 Task: Font style For heading Use Amiri Quran with brown colour. font size for heading '28 Pt. 'Change the font style of data to Amiri Quranand font size to  18 Pt. Change the alignment of both headline & data to  Align bottom. In the sheet  Blaze Sales log book
Action: Mouse moved to (6, 19)
Screenshot: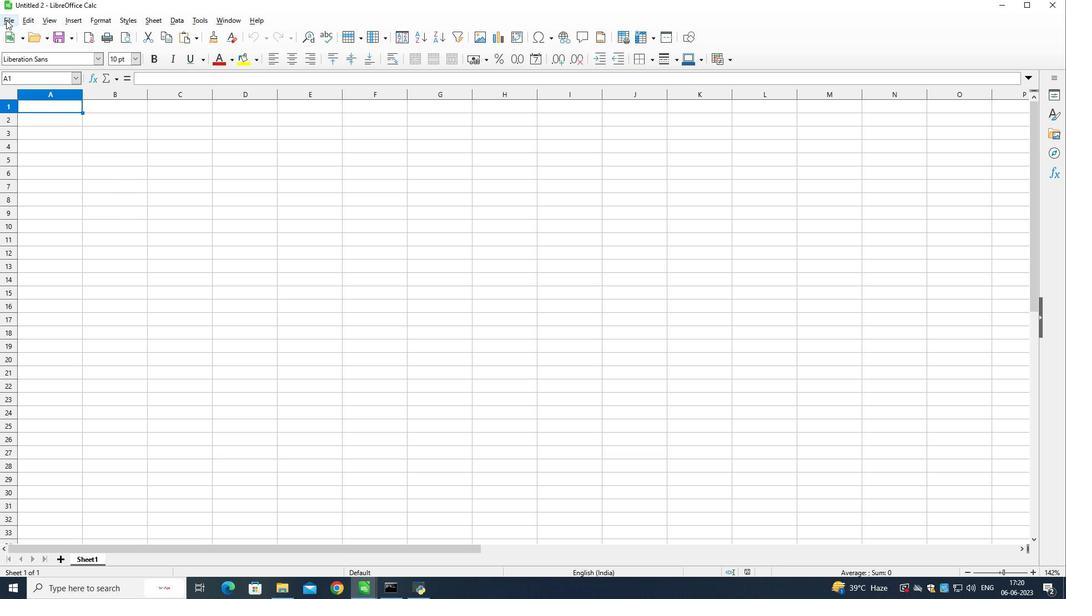
Action: Mouse pressed left at (6, 19)
Screenshot: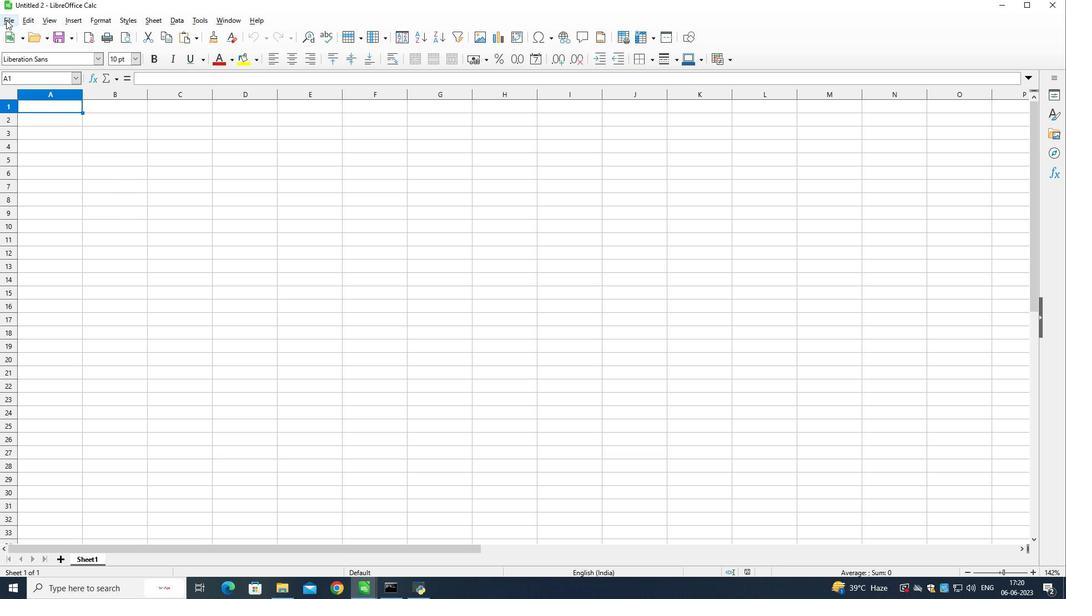 
Action: Mouse moved to (16, 44)
Screenshot: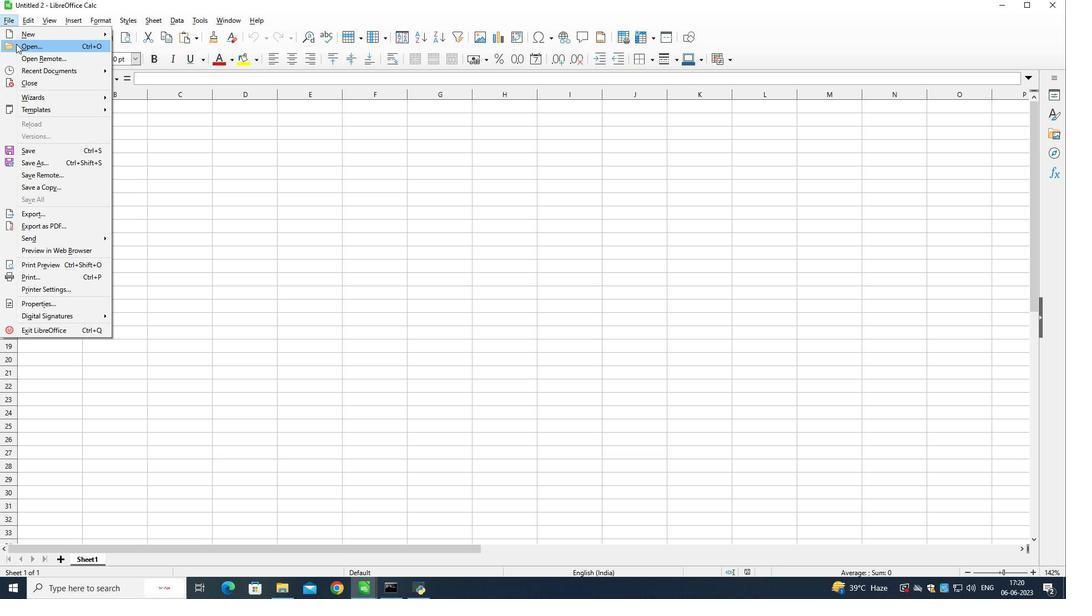 
Action: Mouse pressed left at (16, 44)
Screenshot: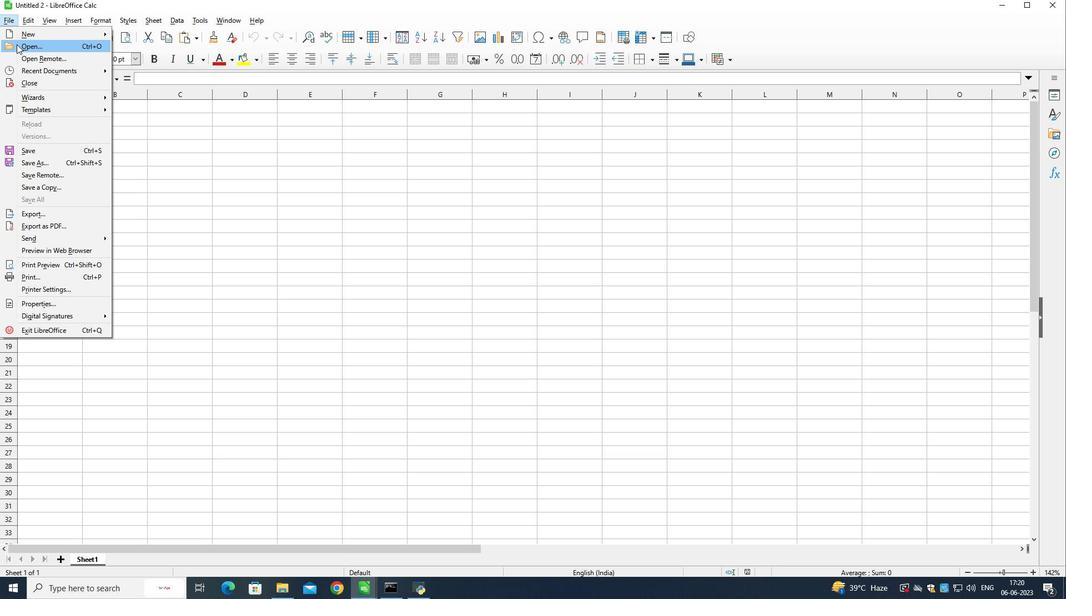 
Action: Mouse moved to (33, 97)
Screenshot: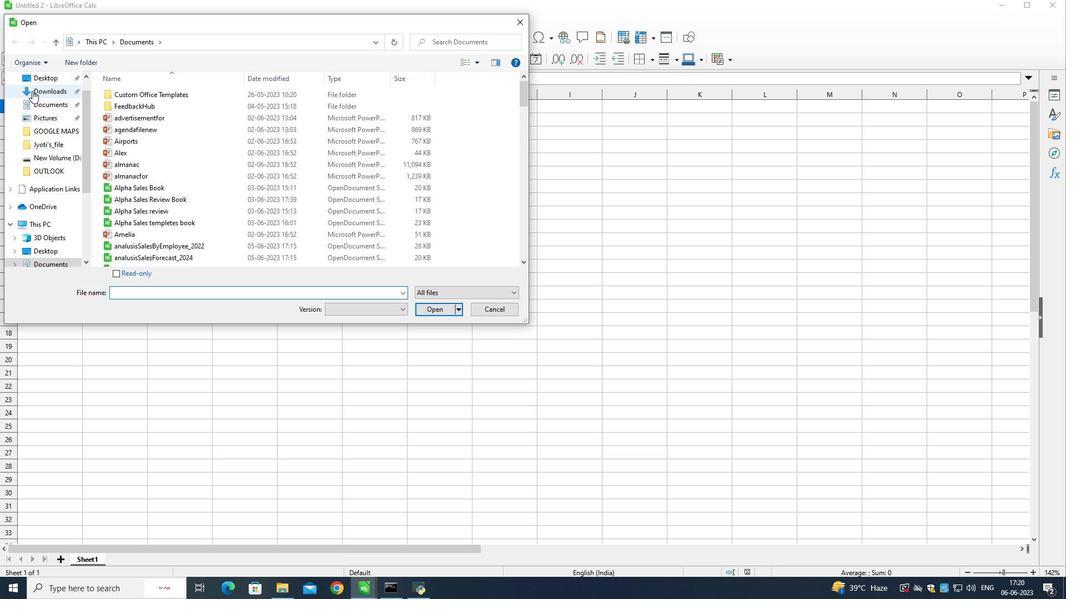 
Action: Mouse scrolled (33, 98) with delta (0, 0)
Screenshot: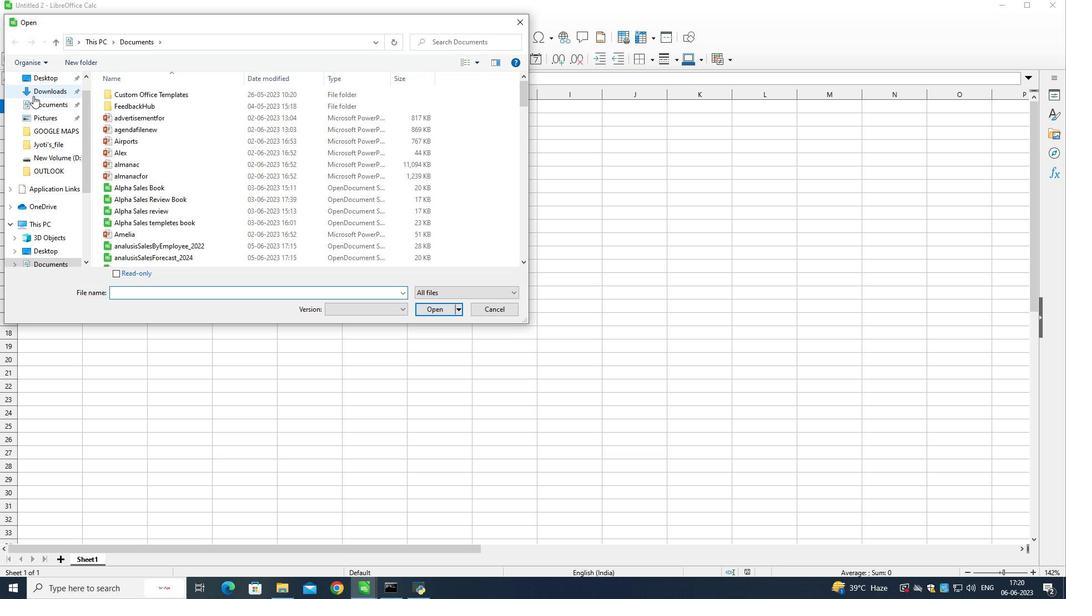 
Action: Mouse scrolled (33, 98) with delta (0, 0)
Screenshot: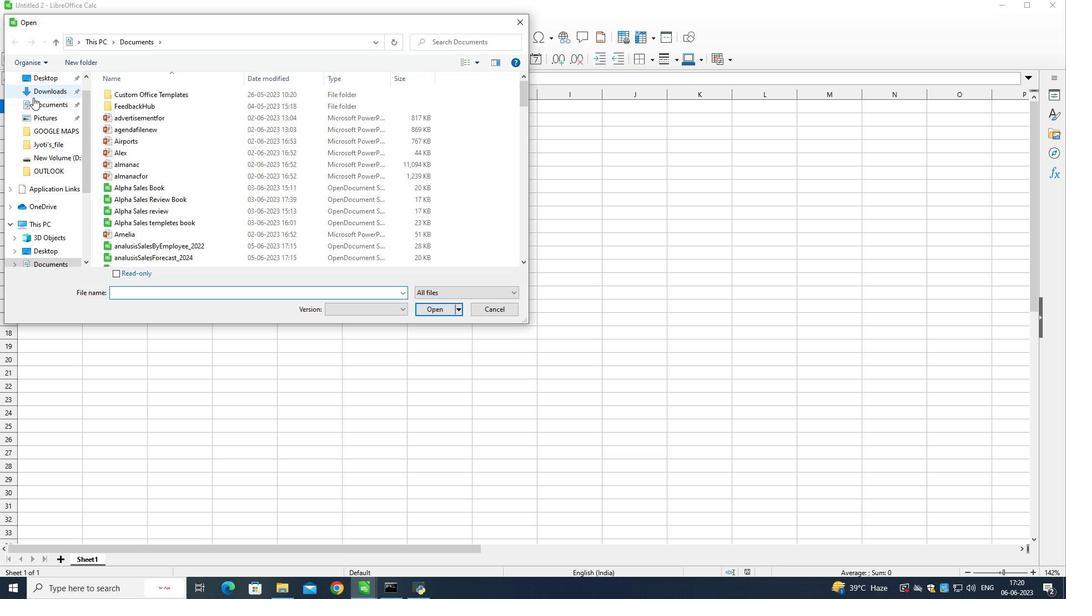 
Action: Mouse scrolled (33, 98) with delta (0, 0)
Screenshot: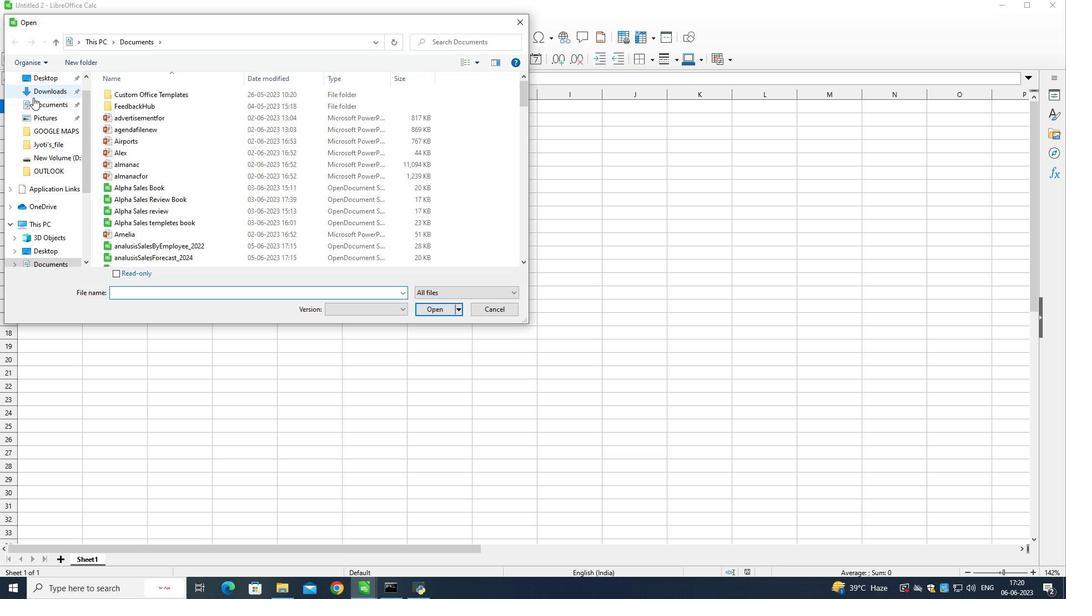 
Action: Mouse scrolled (33, 98) with delta (0, 0)
Screenshot: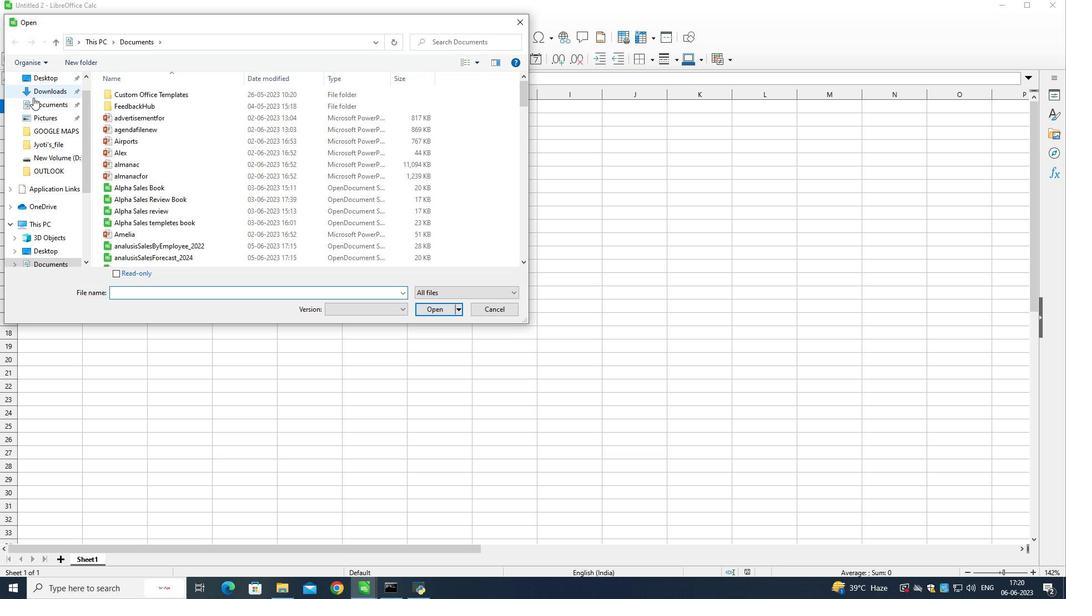 
Action: Mouse scrolled (33, 98) with delta (0, 0)
Screenshot: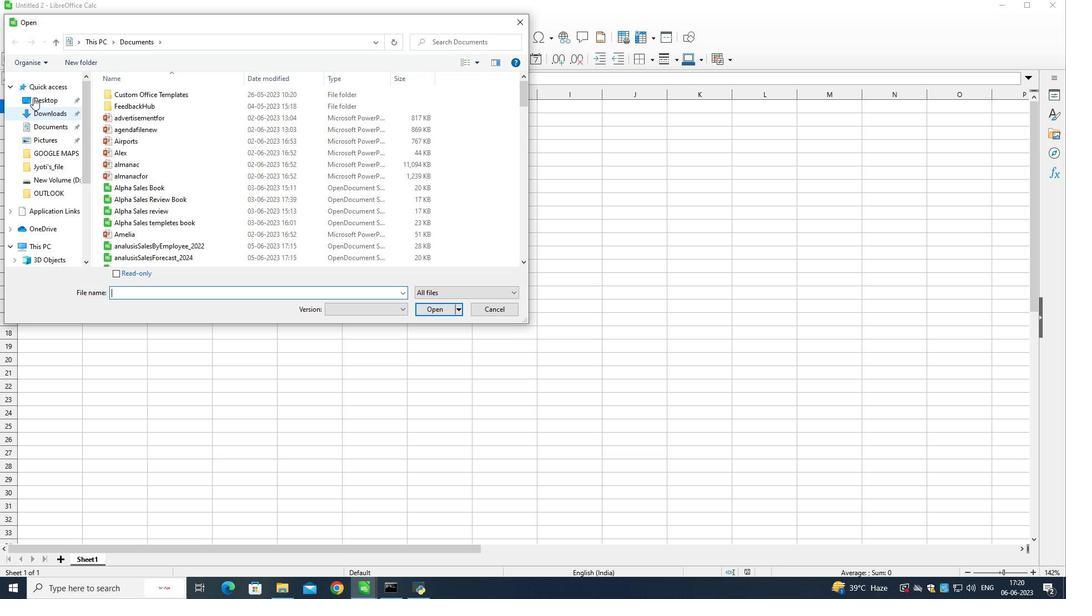 
Action: Mouse scrolled (33, 98) with delta (0, 0)
Screenshot: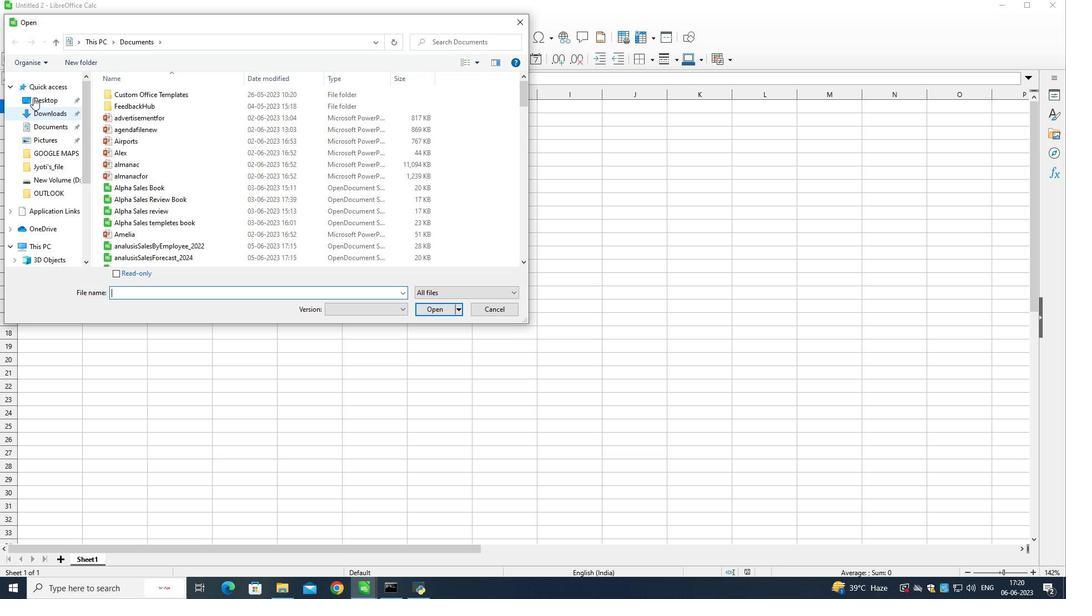 
Action: Mouse moved to (34, 89)
Screenshot: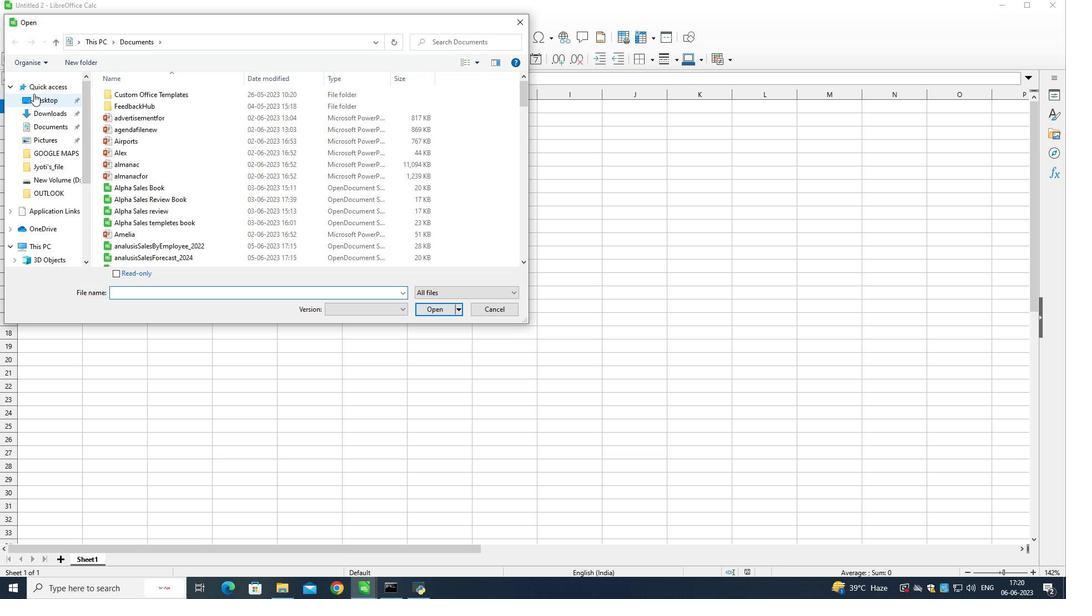 
Action: Mouse pressed left at (34, 89)
Screenshot: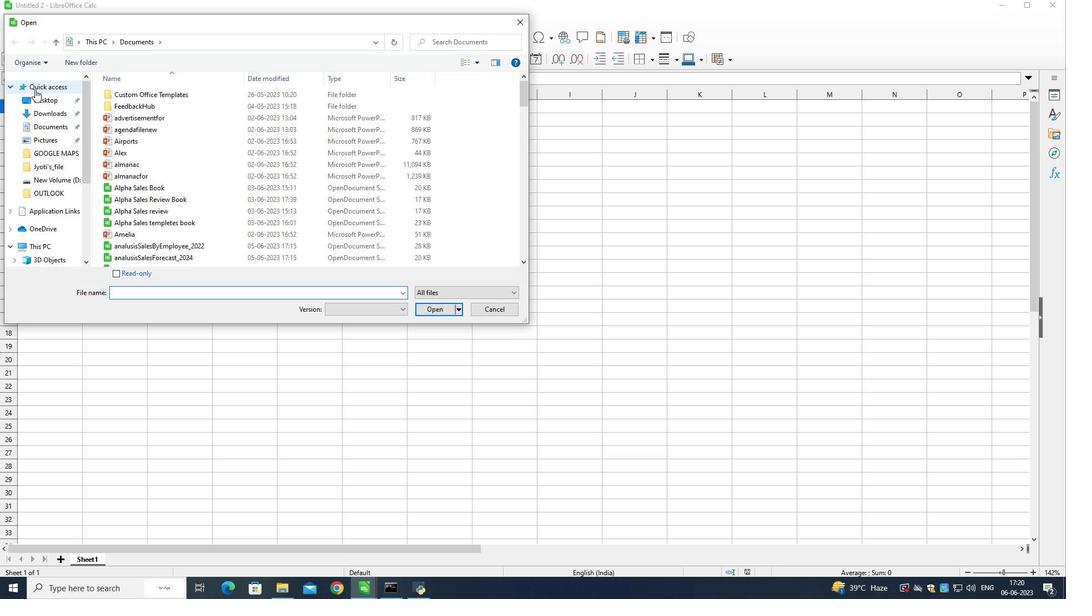 
Action: Mouse moved to (184, 228)
Screenshot: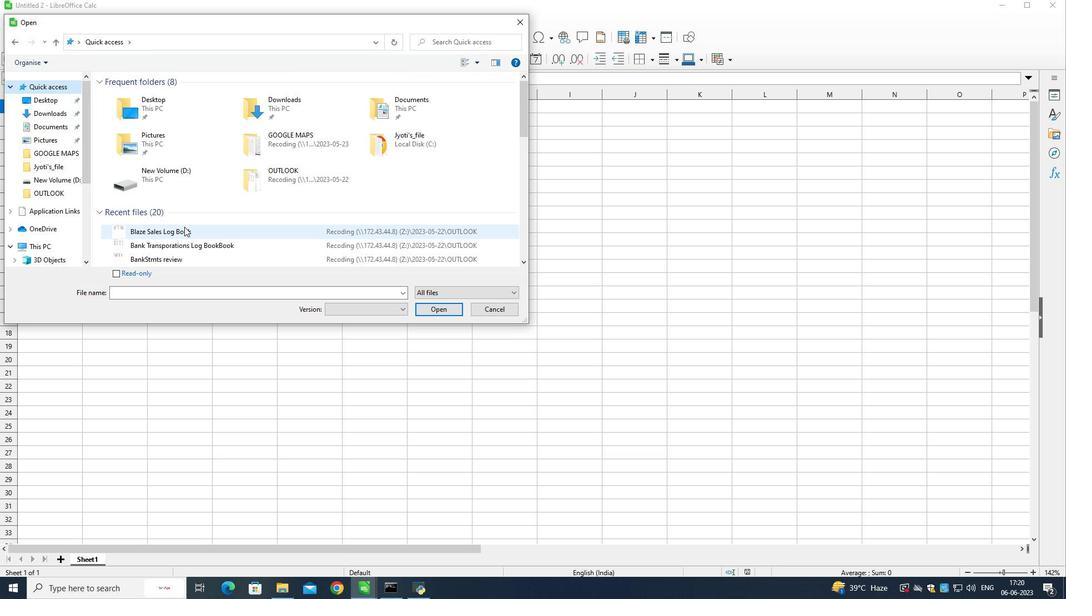 
Action: Mouse pressed left at (184, 228)
Screenshot: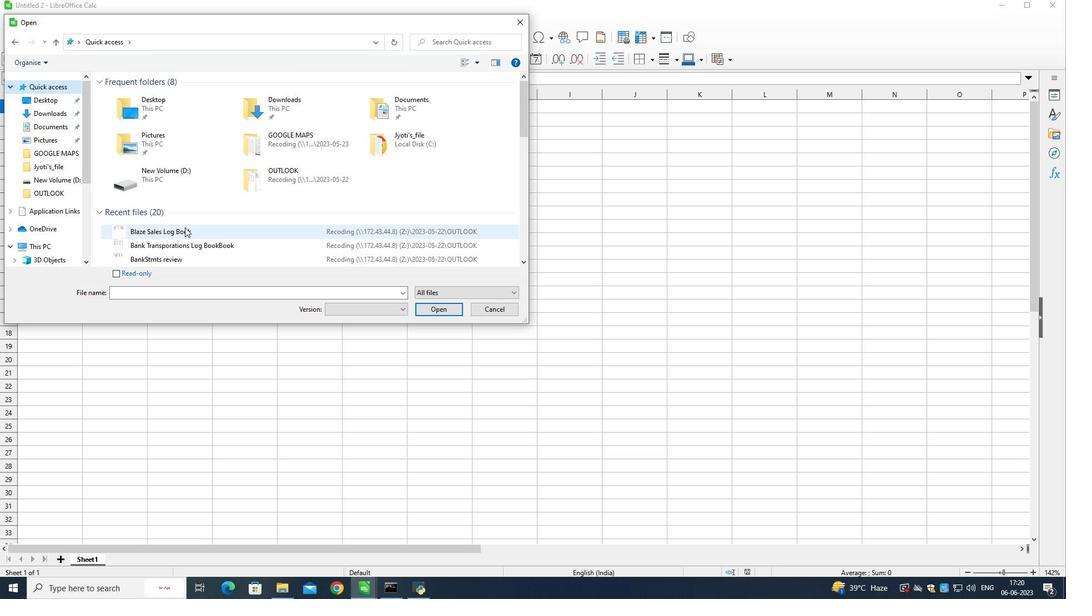 
Action: Mouse moved to (423, 308)
Screenshot: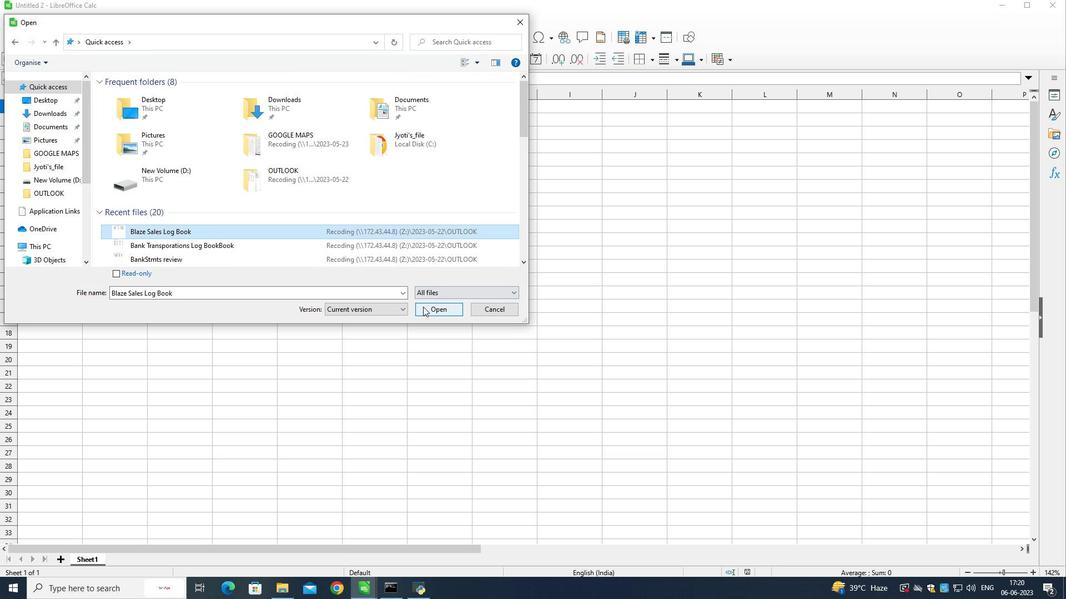 
Action: Mouse pressed left at (423, 308)
Screenshot: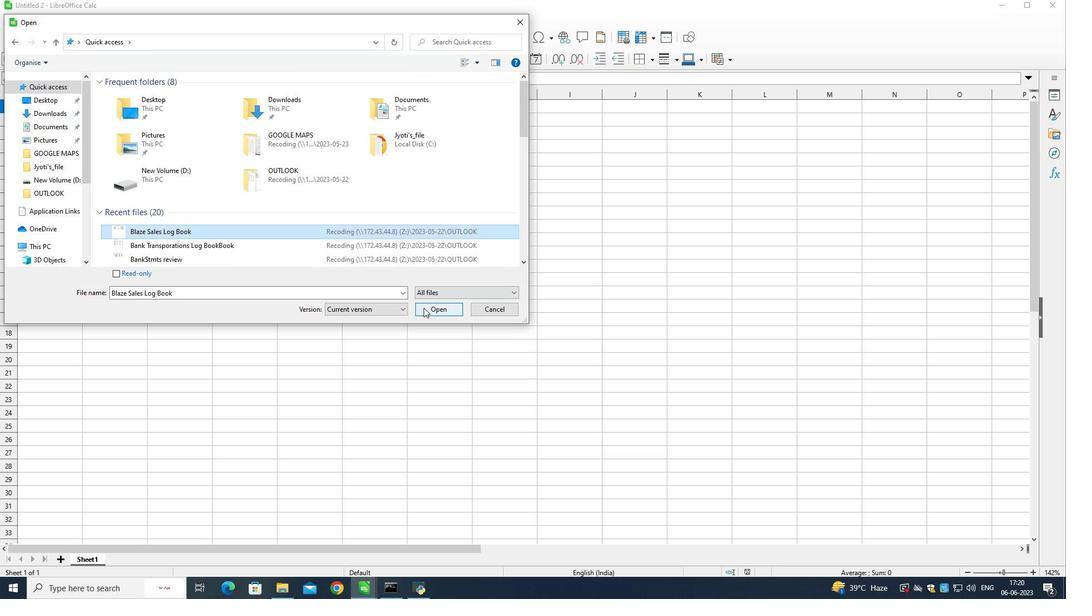 
Action: Mouse moved to (107, 105)
Screenshot: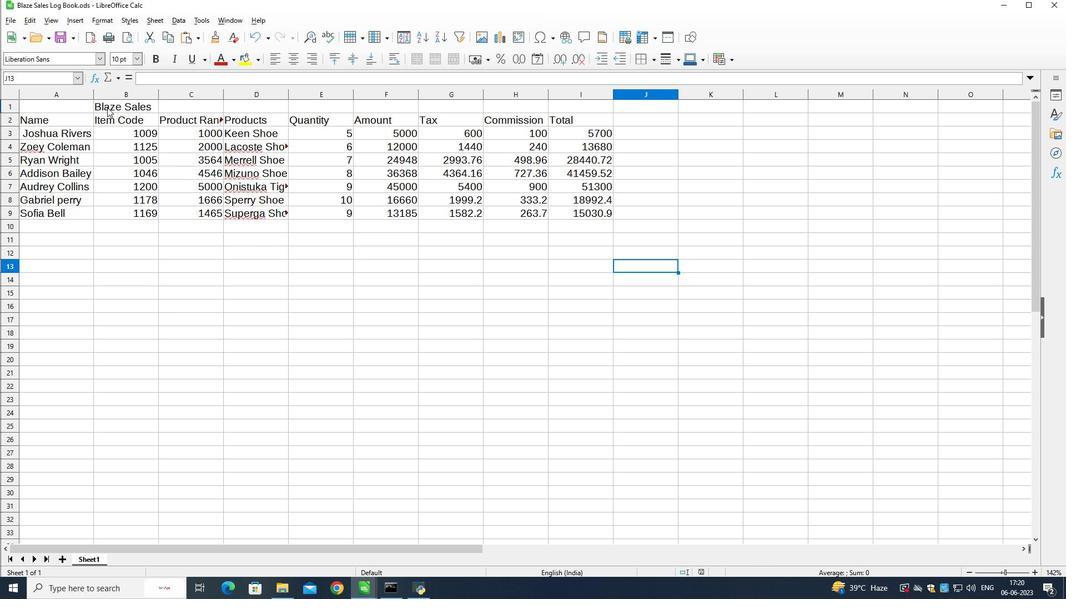 
Action: Mouse pressed left at (107, 105)
Screenshot: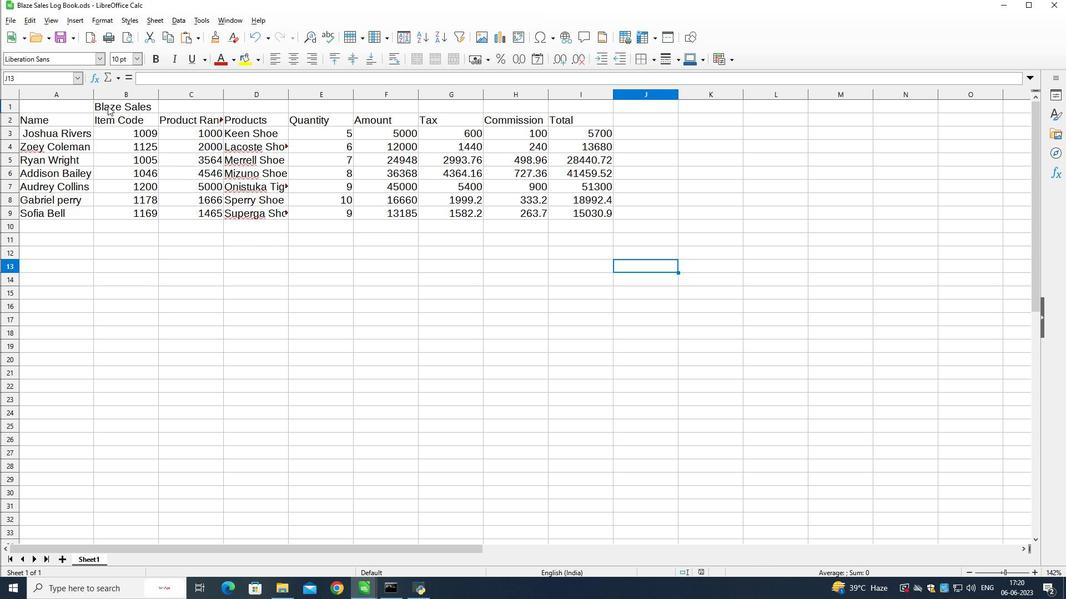 
Action: Mouse pressed left at (107, 105)
Screenshot: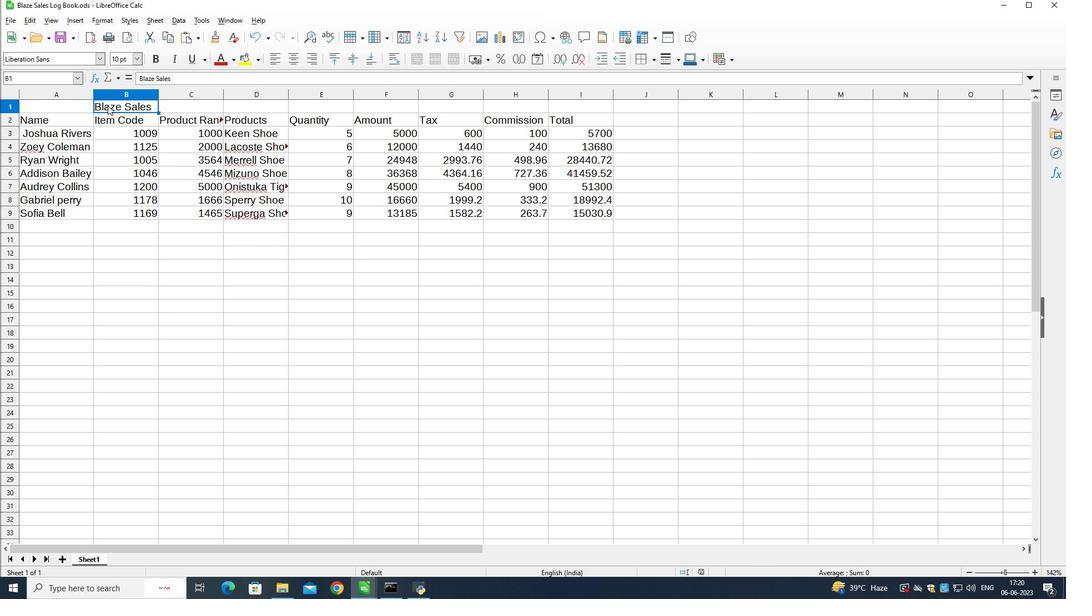 
Action: Mouse pressed left at (107, 105)
Screenshot: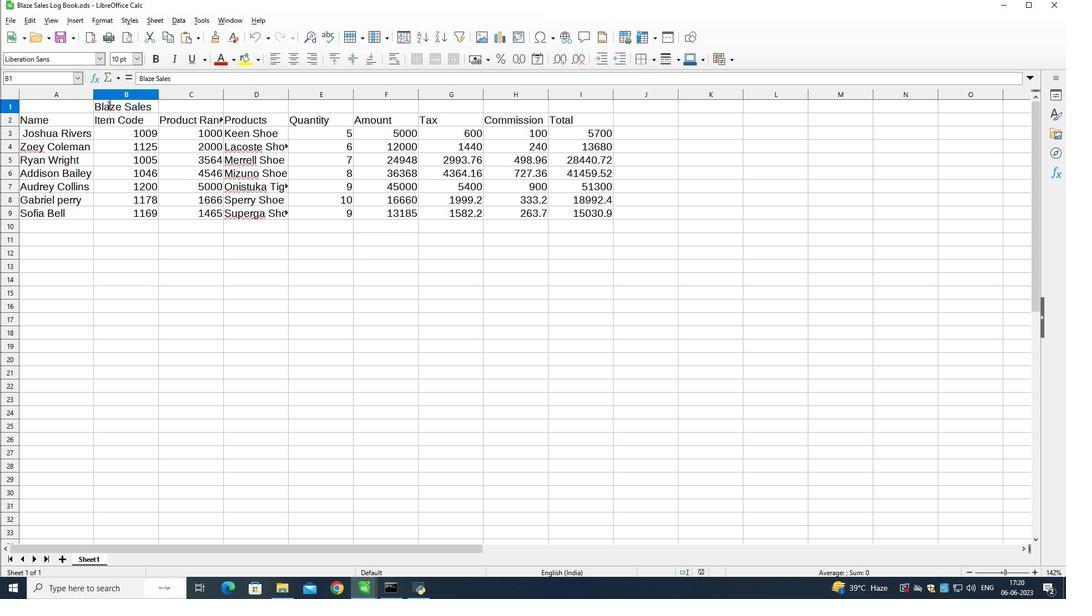 
Action: Mouse moved to (56, 58)
Screenshot: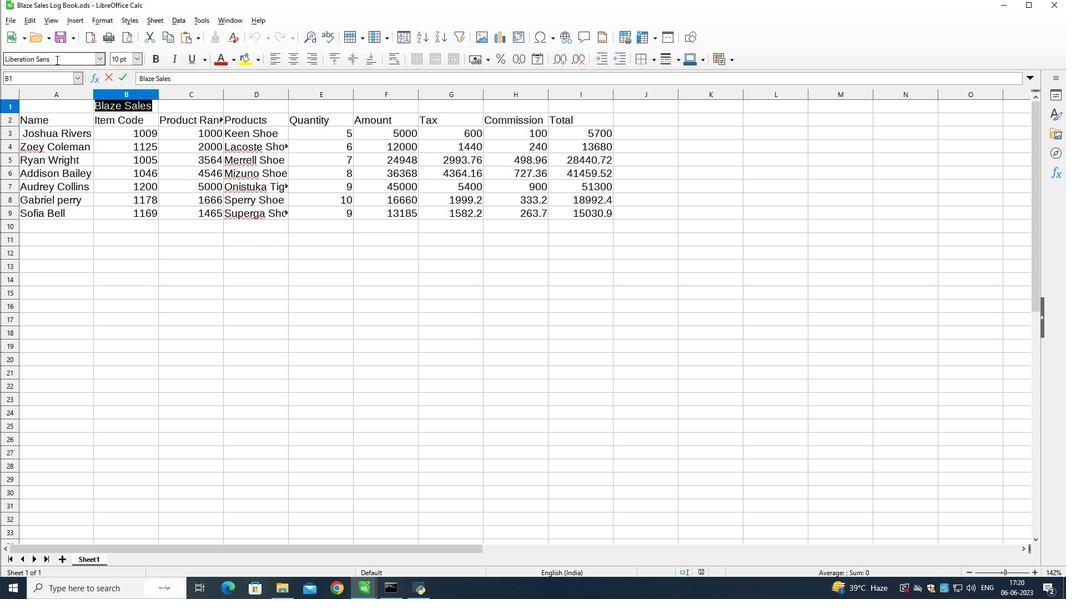 
Action: Mouse pressed left at (56, 58)
Screenshot: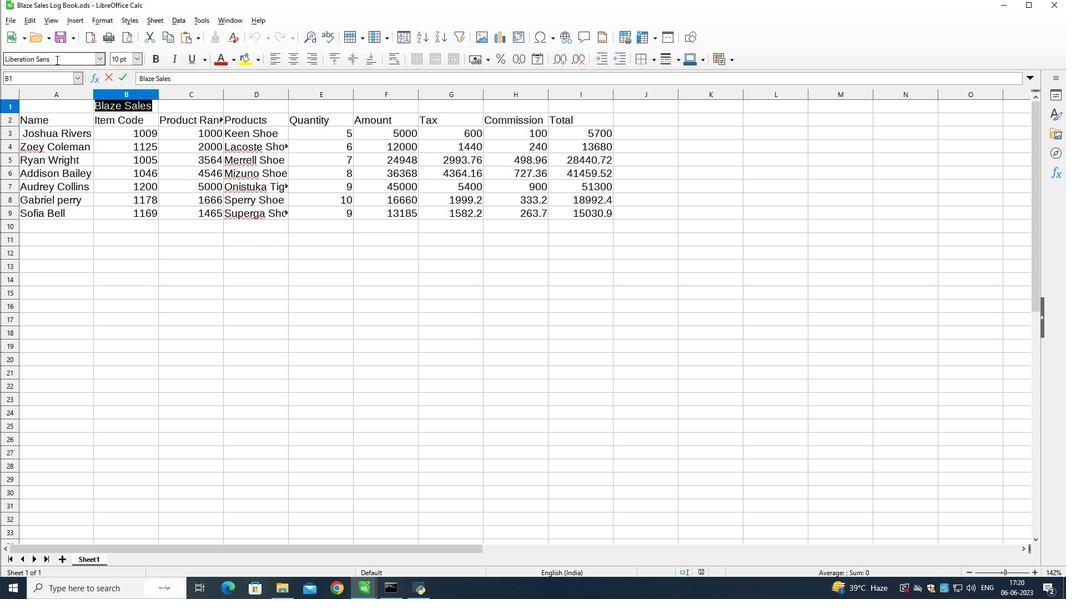 
Action: Mouse pressed left at (56, 58)
Screenshot: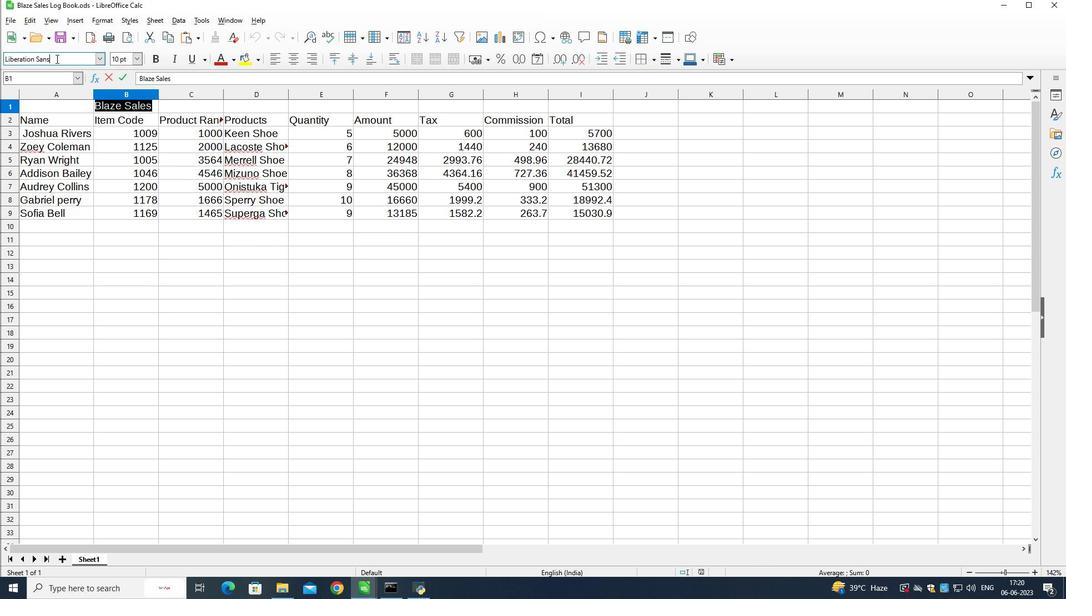 
Action: Mouse moved to (56, 59)
Screenshot: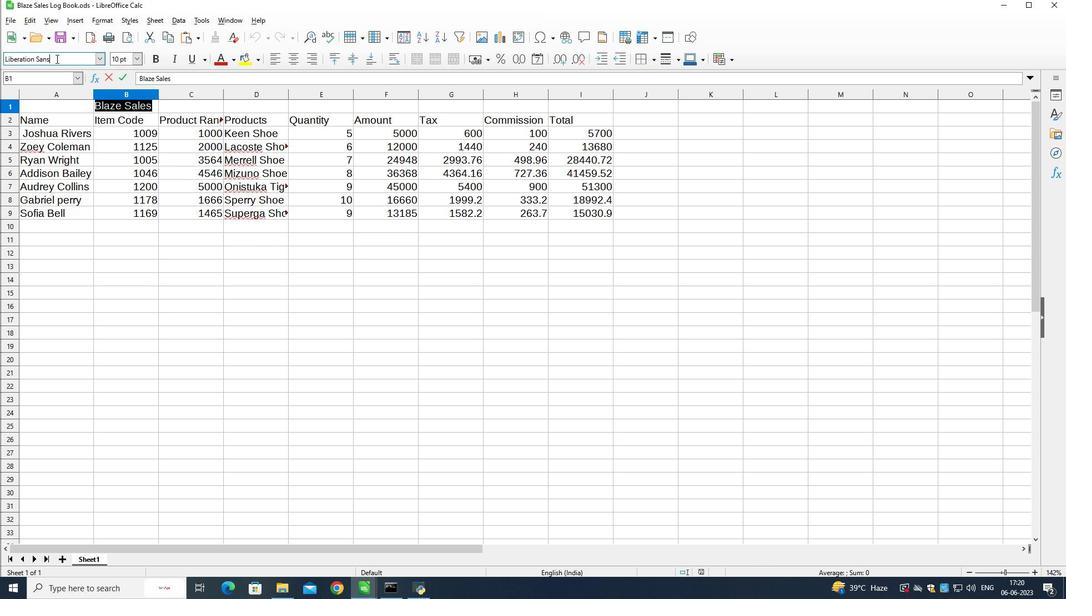 
Action: Mouse pressed left at (56, 59)
Screenshot: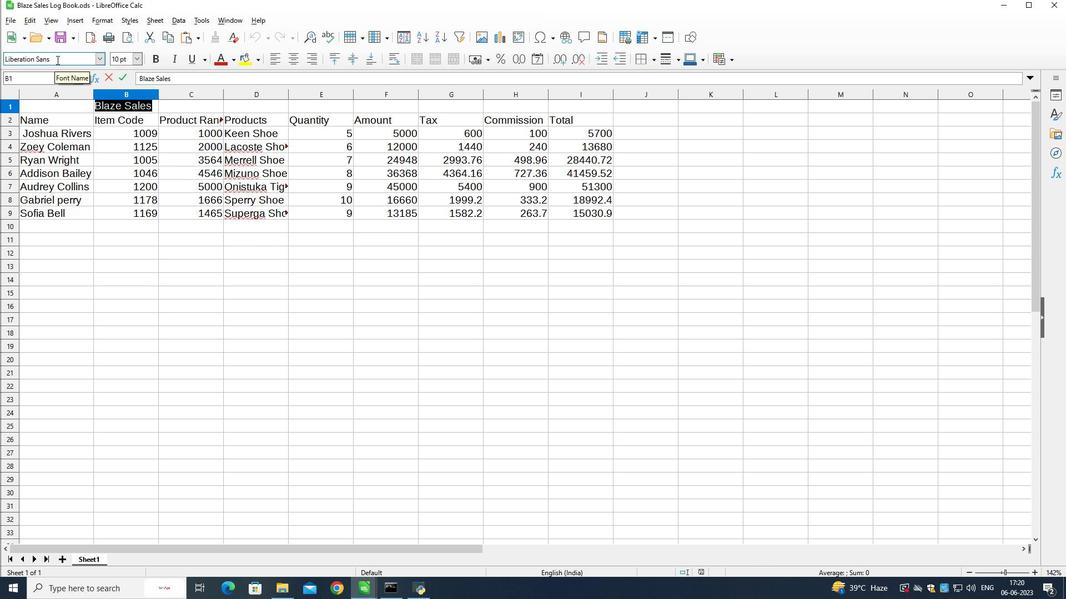 
Action: Mouse pressed left at (56, 59)
Screenshot: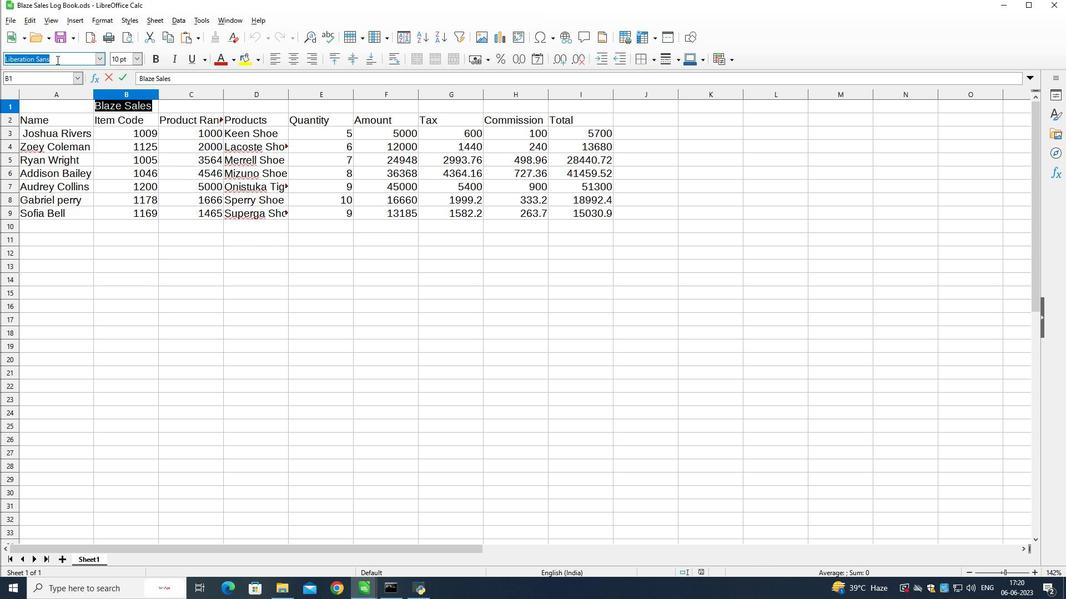 
Action: Key pressed amiri<Key.space><Key.enter>
Screenshot: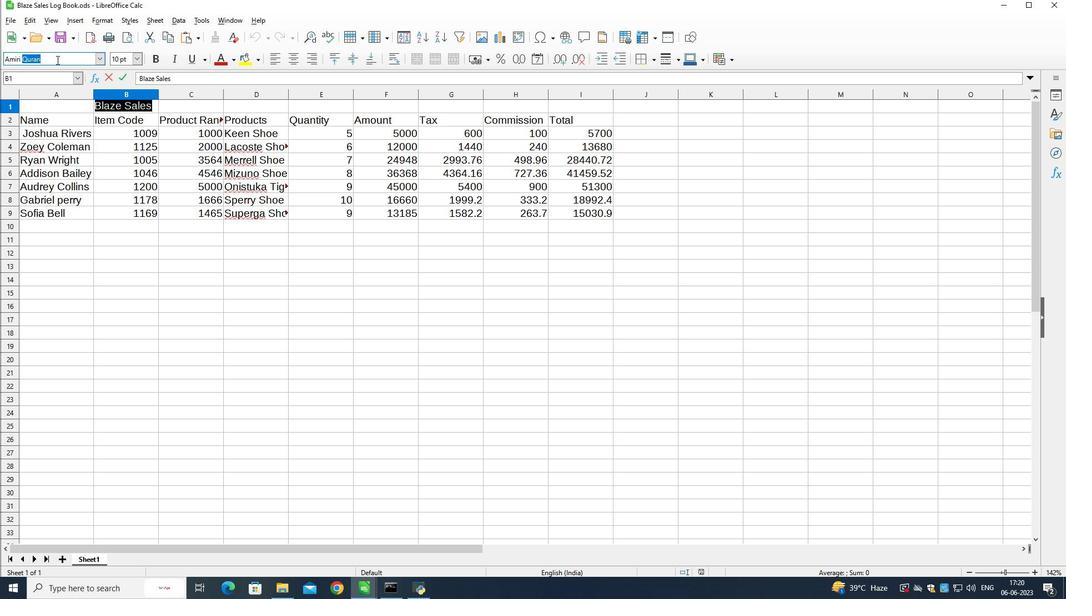 
Action: Mouse moved to (235, 63)
Screenshot: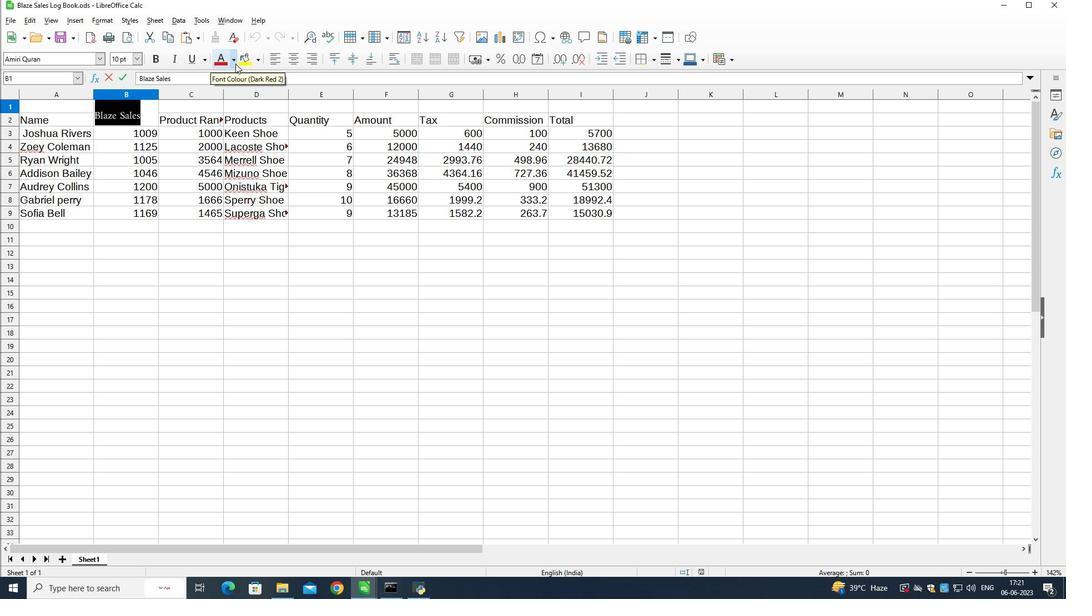 
Action: Mouse pressed left at (235, 63)
Screenshot: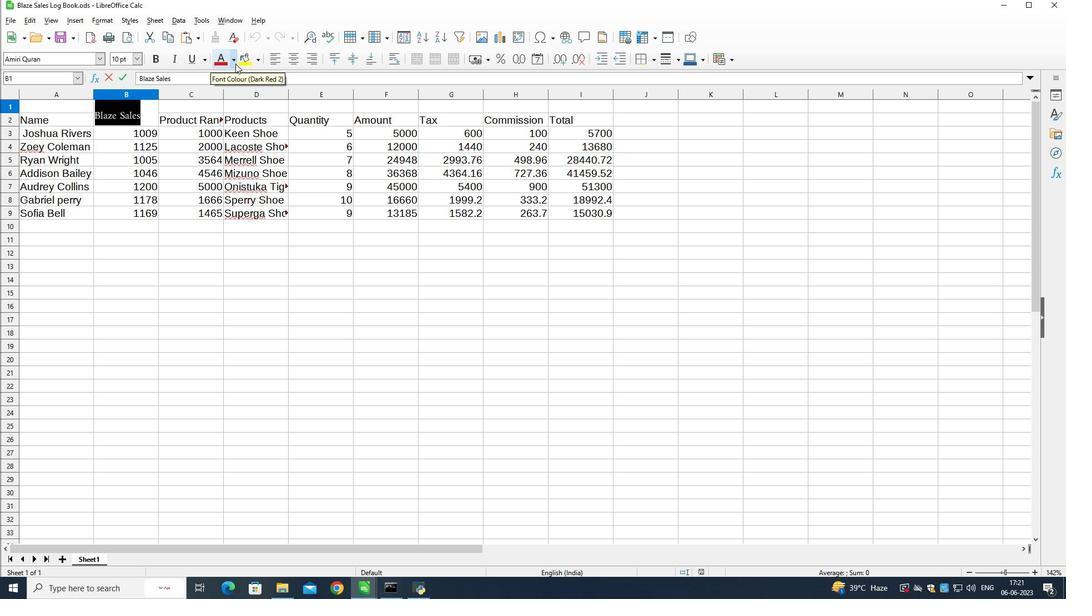 
Action: Mouse moved to (252, 267)
Screenshot: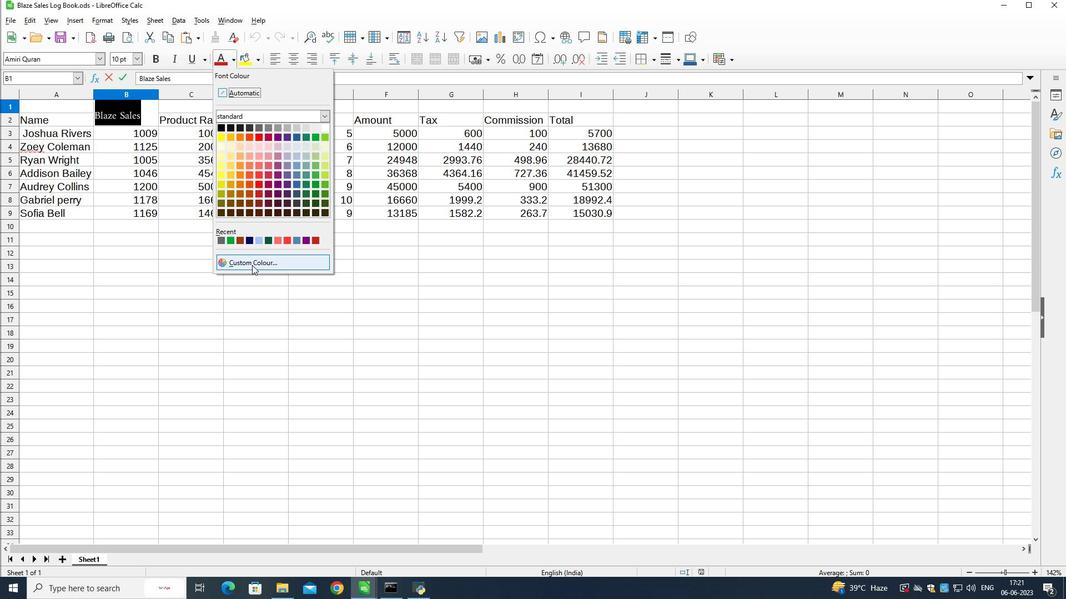 
Action: Mouse pressed left at (252, 267)
Screenshot: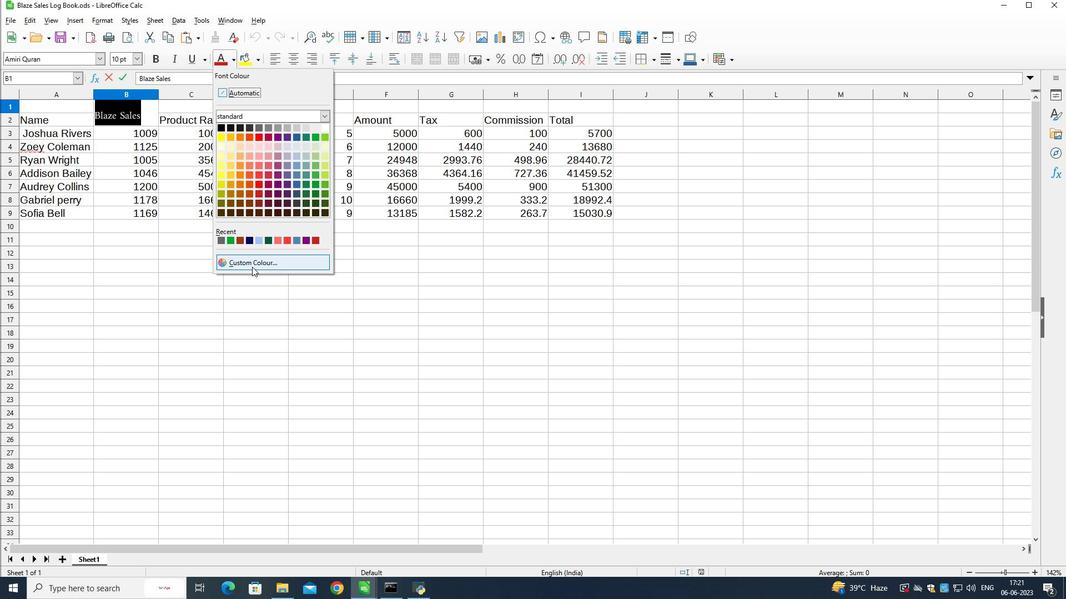 
Action: Mouse moved to (469, 274)
Screenshot: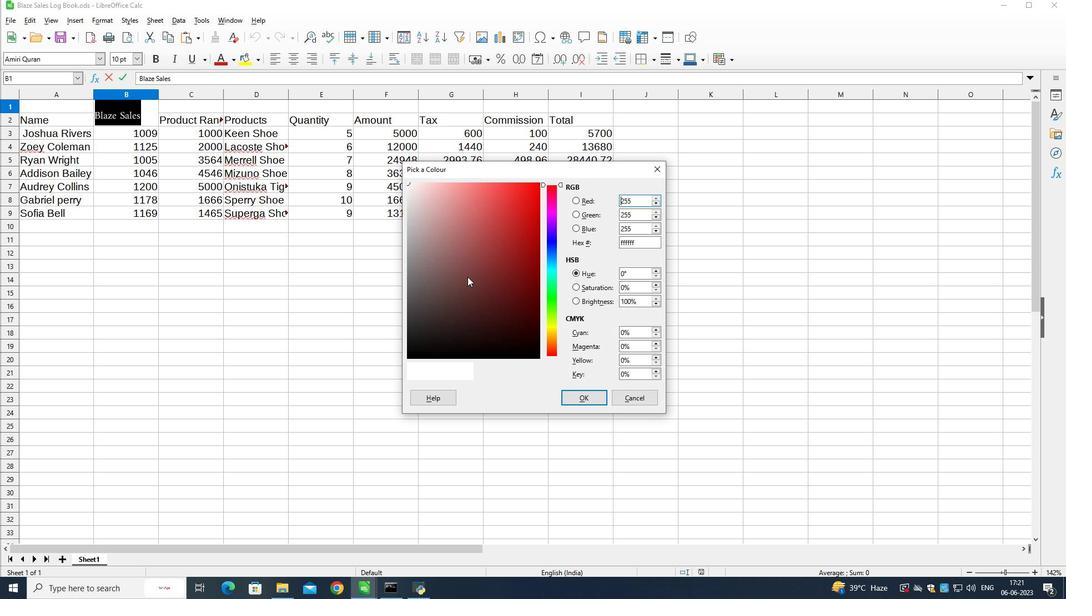 
Action: Mouse pressed left at (469, 274)
Screenshot: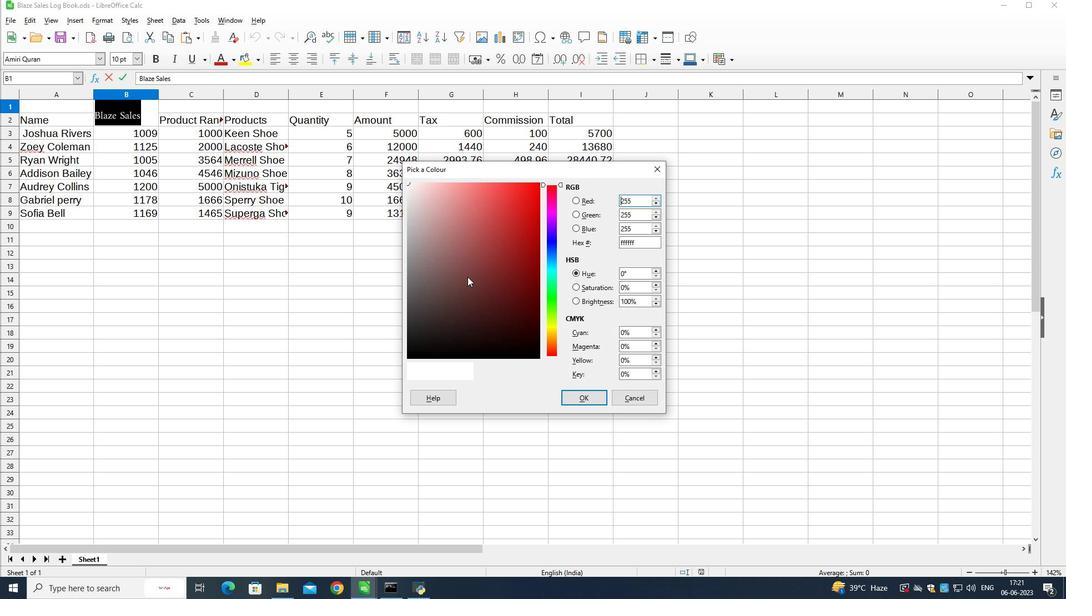 
Action: Mouse moved to (497, 264)
Screenshot: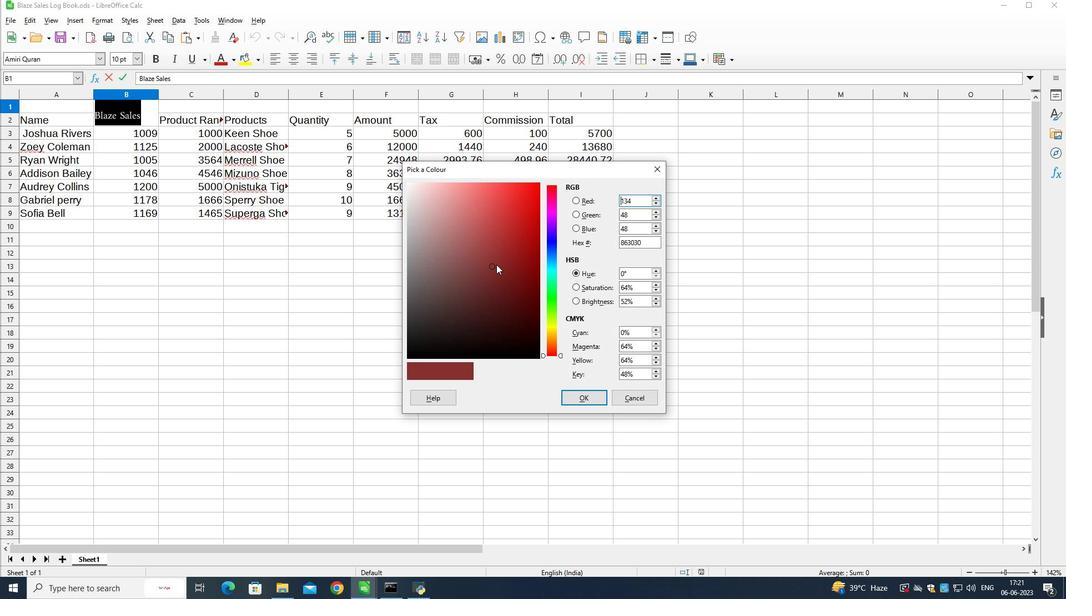 
Action: Mouse pressed left at (497, 264)
Screenshot: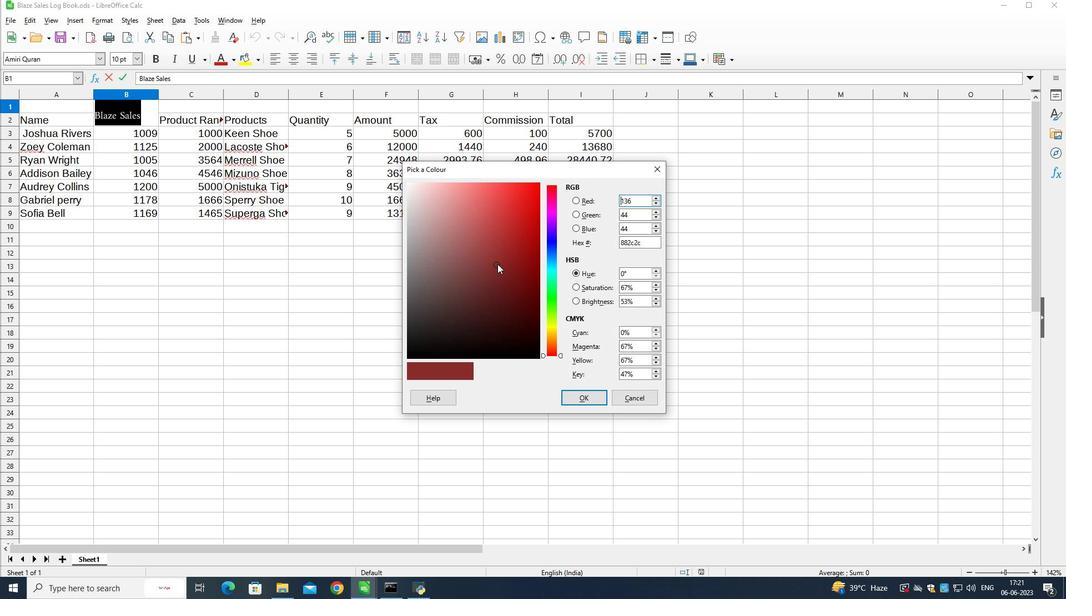 
Action: Mouse moved to (556, 338)
Screenshot: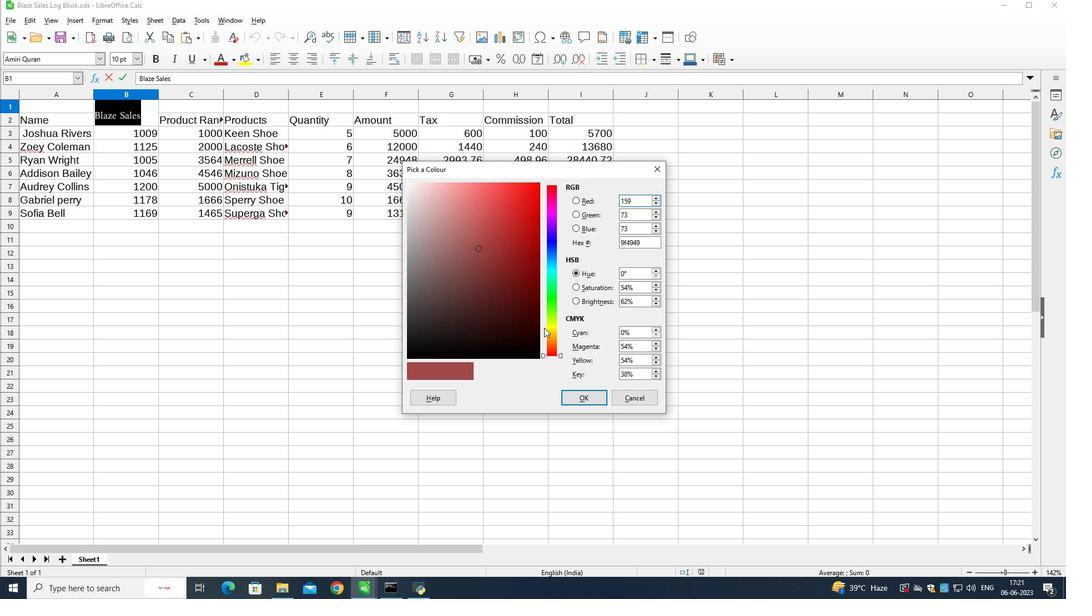 
Action: Mouse pressed left at (556, 338)
Screenshot: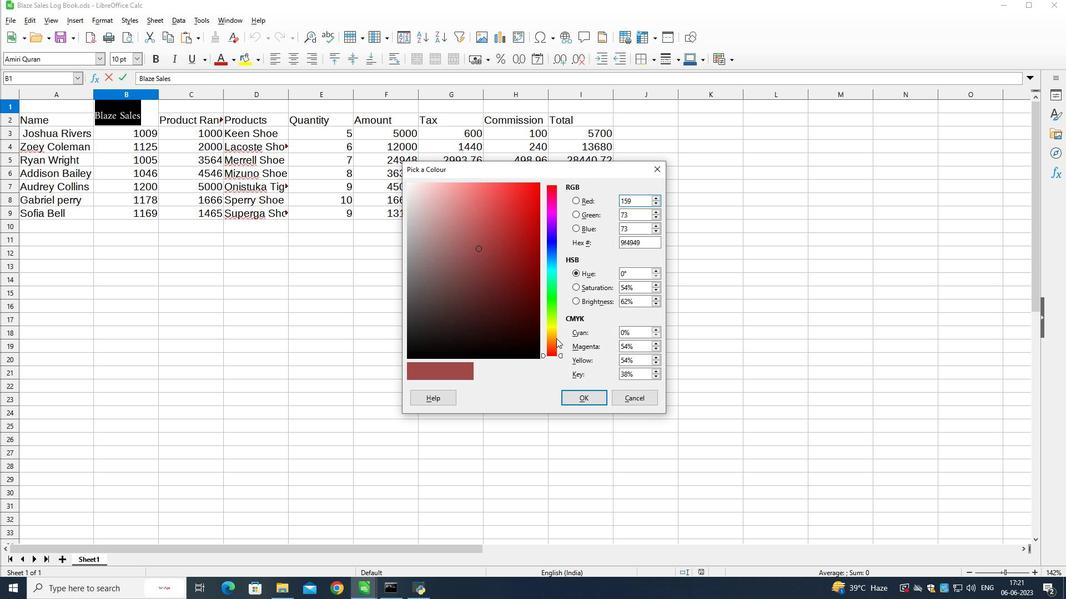 
Action: Mouse moved to (546, 340)
Screenshot: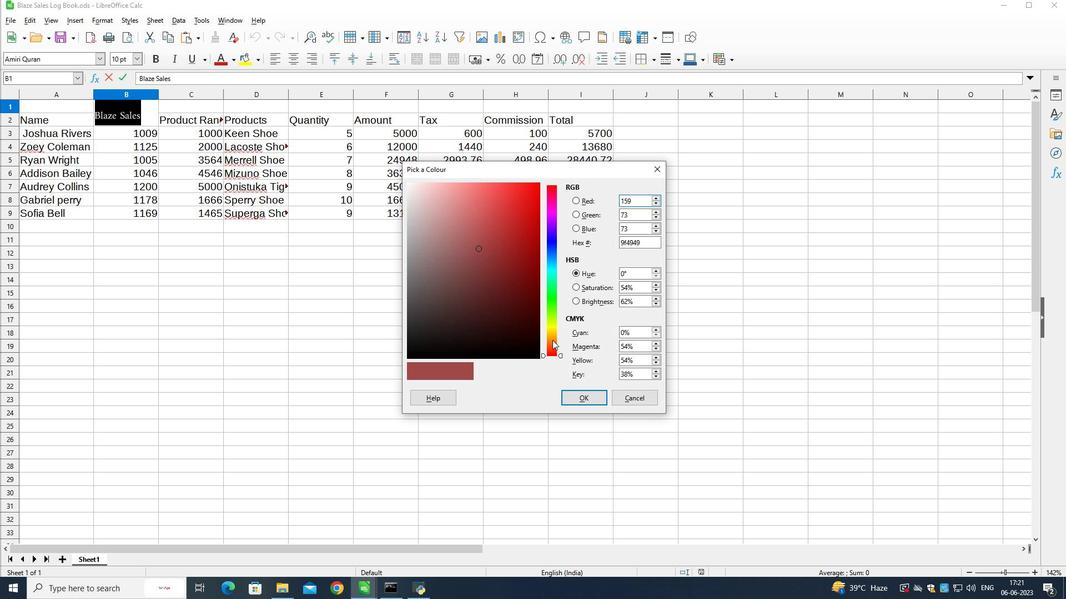 
Action: Mouse pressed left at (546, 340)
Screenshot: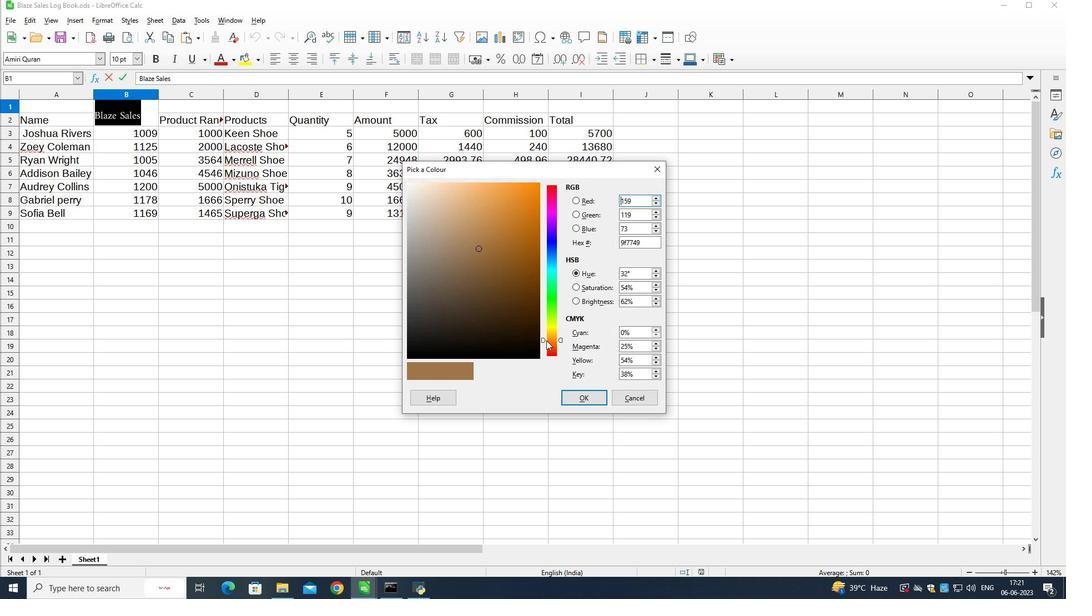 
Action: Mouse moved to (509, 286)
Screenshot: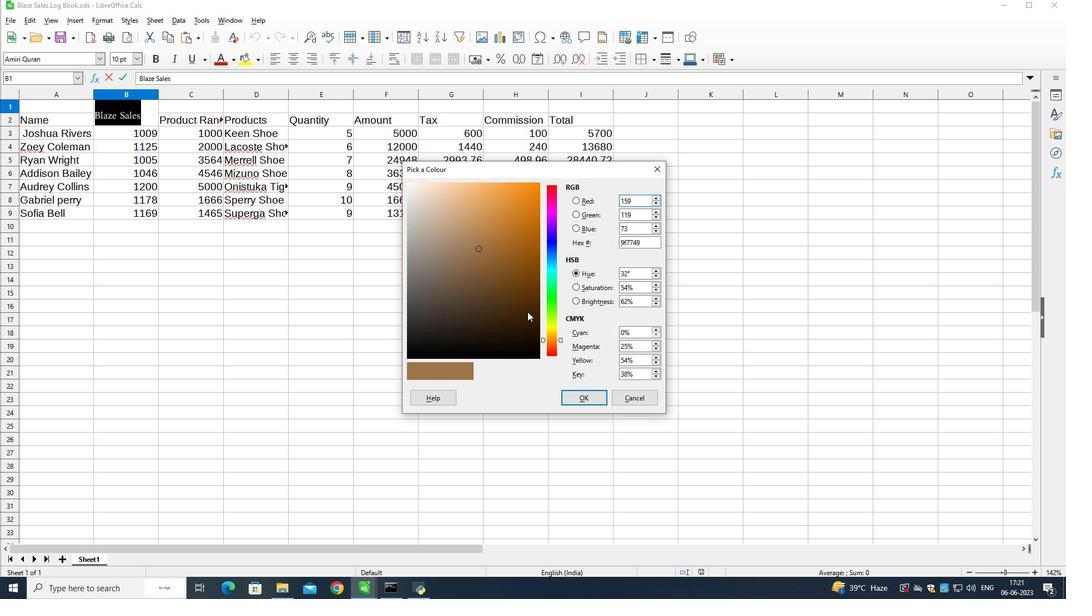 
Action: Mouse pressed left at (509, 286)
Screenshot: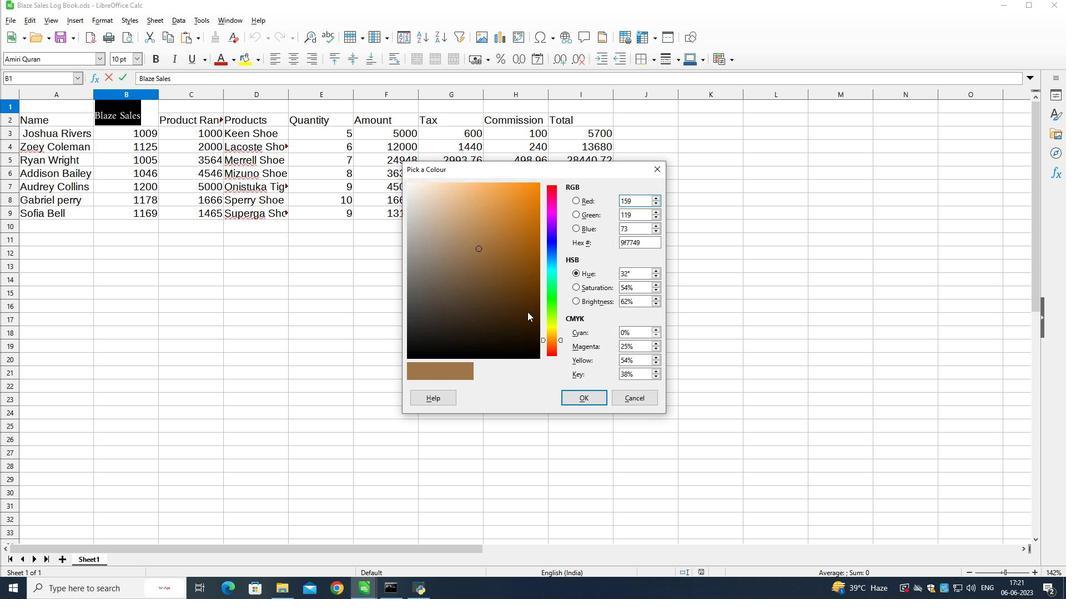 
Action: Mouse moved to (594, 396)
Screenshot: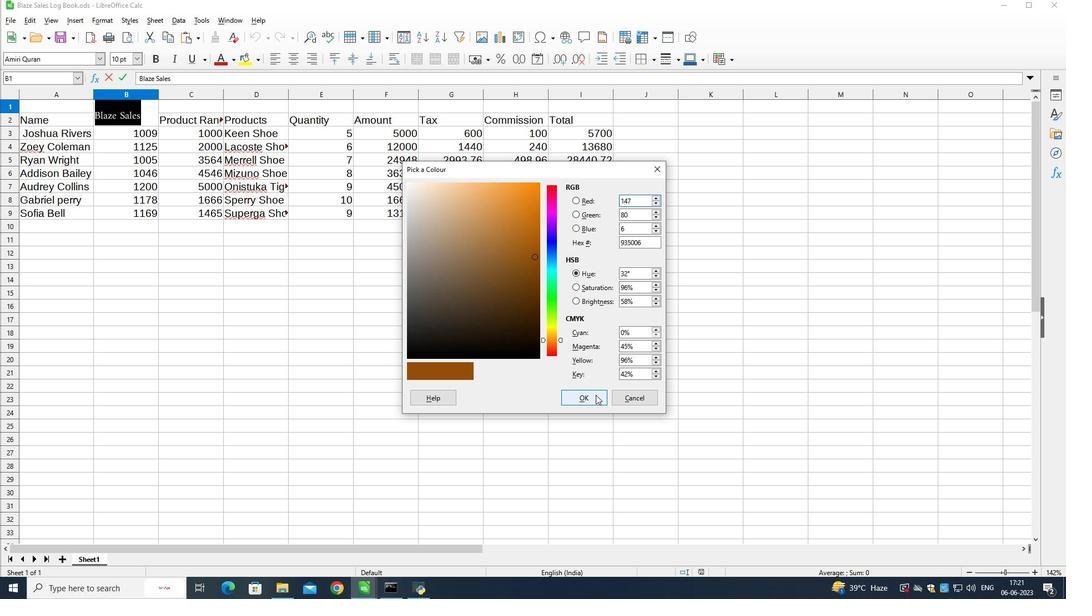 
Action: Mouse pressed left at (594, 396)
Screenshot: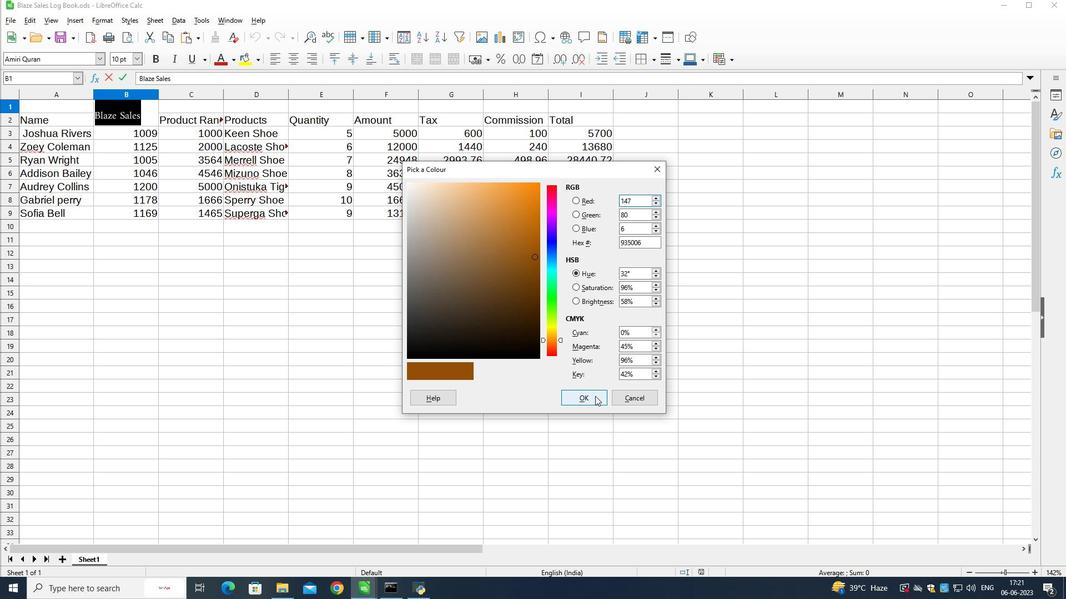 
Action: Mouse moved to (137, 62)
Screenshot: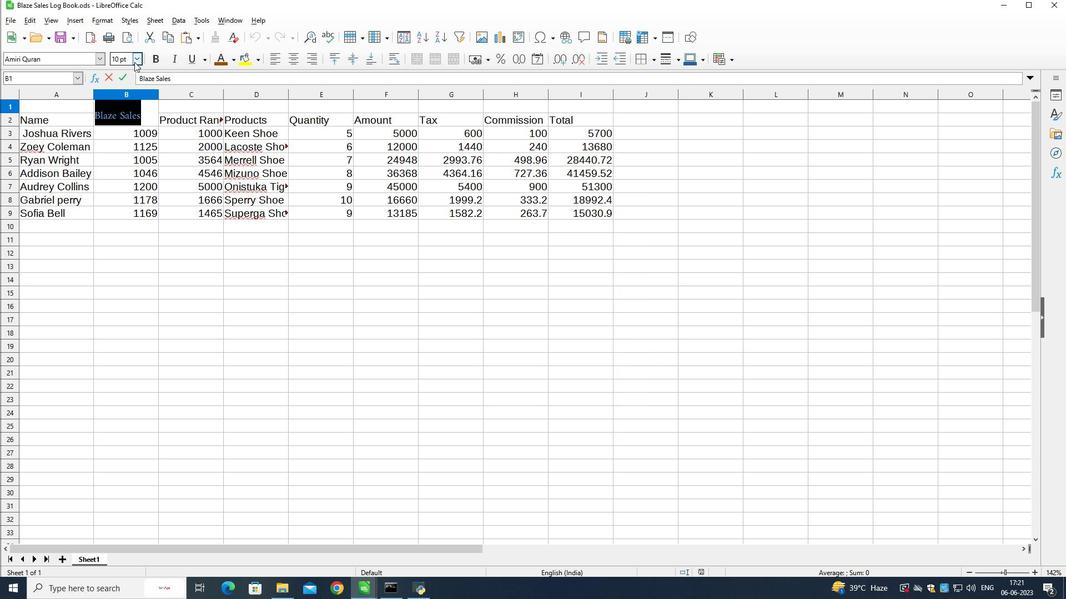 
Action: Mouse pressed left at (137, 62)
Screenshot: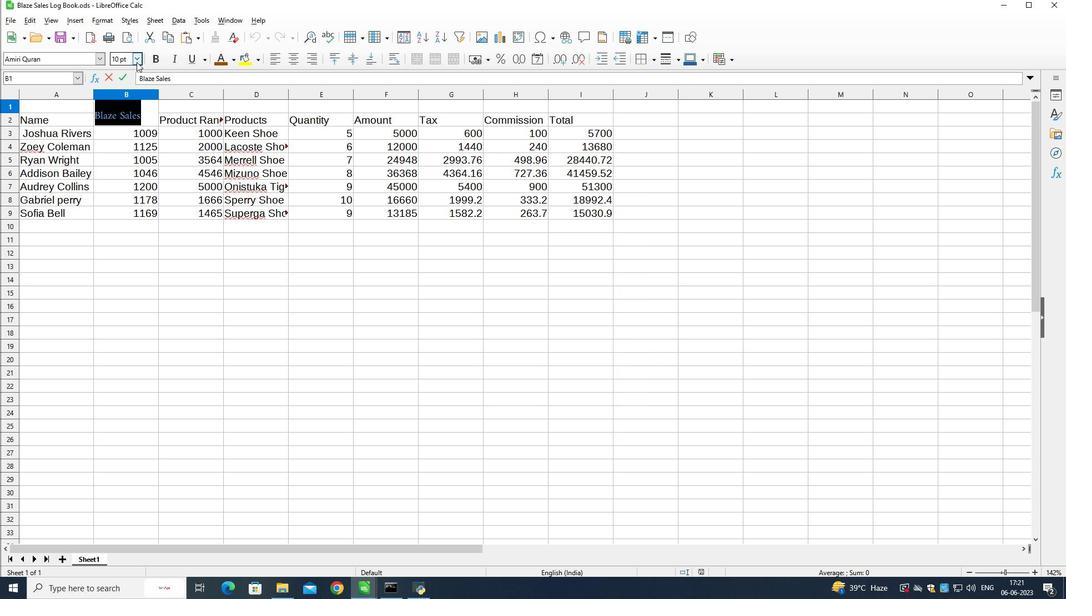 
Action: Mouse moved to (127, 237)
Screenshot: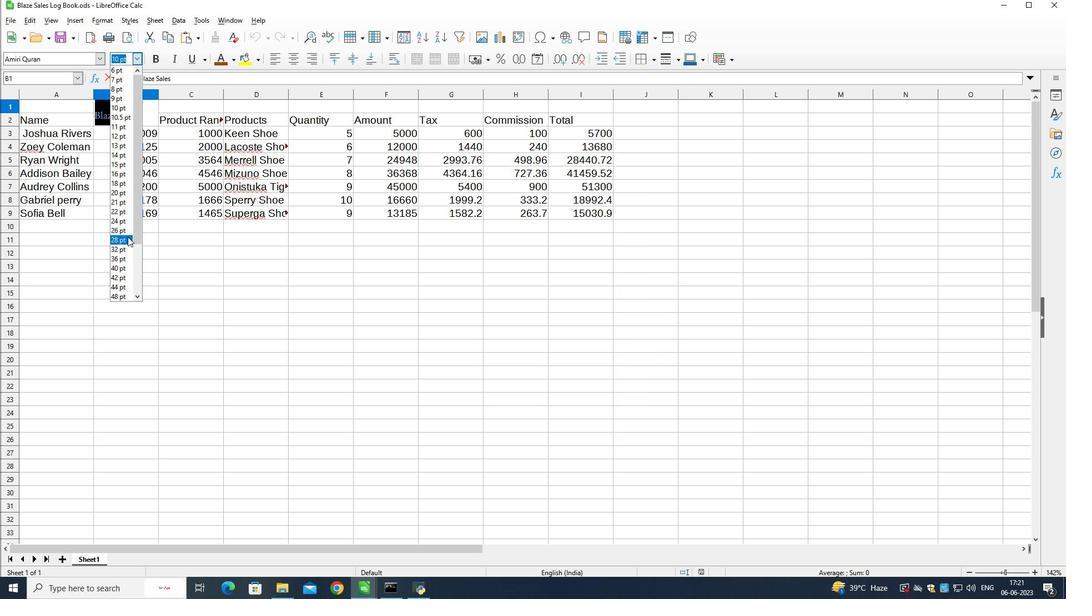 
Action: Mouse pressed left at (127, 237)
Screenshot: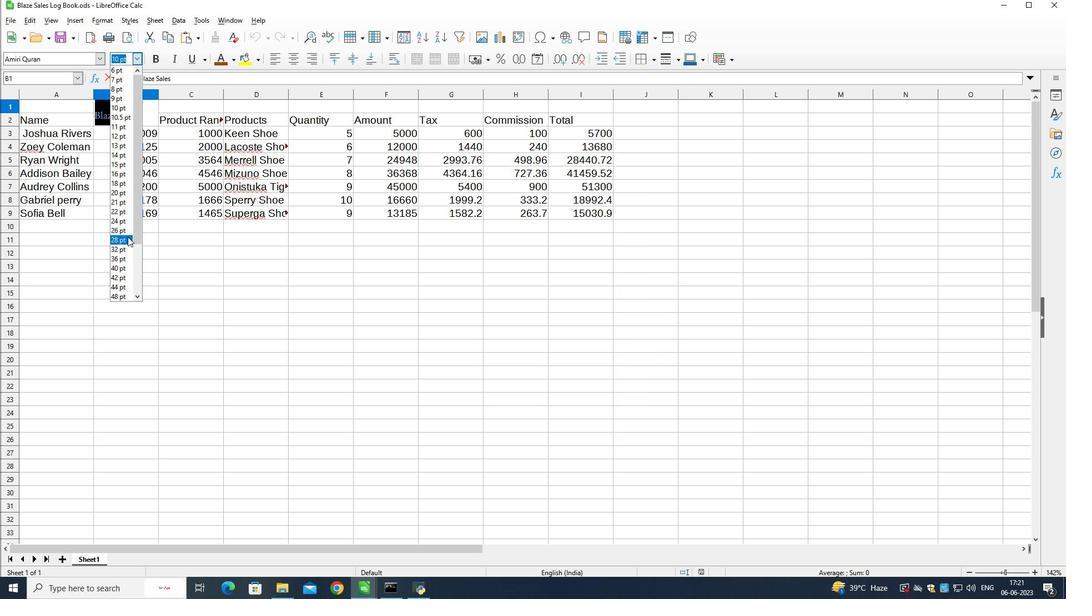 
Action: Mouse moved to (186, 252)
Screenshot: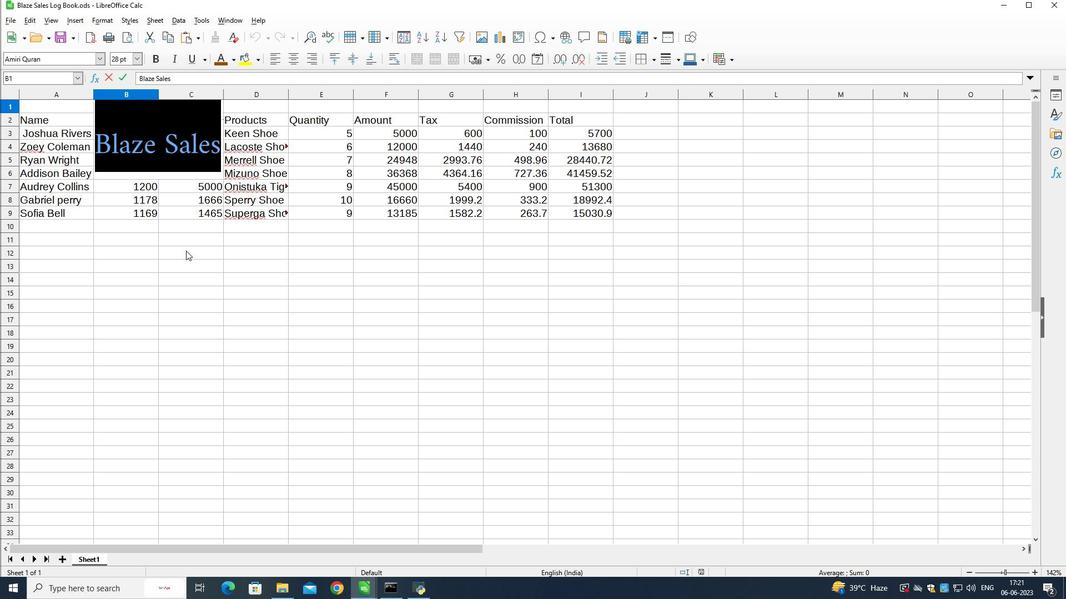 
Action: Mouse pressed left at (186, 252)
Screenshot: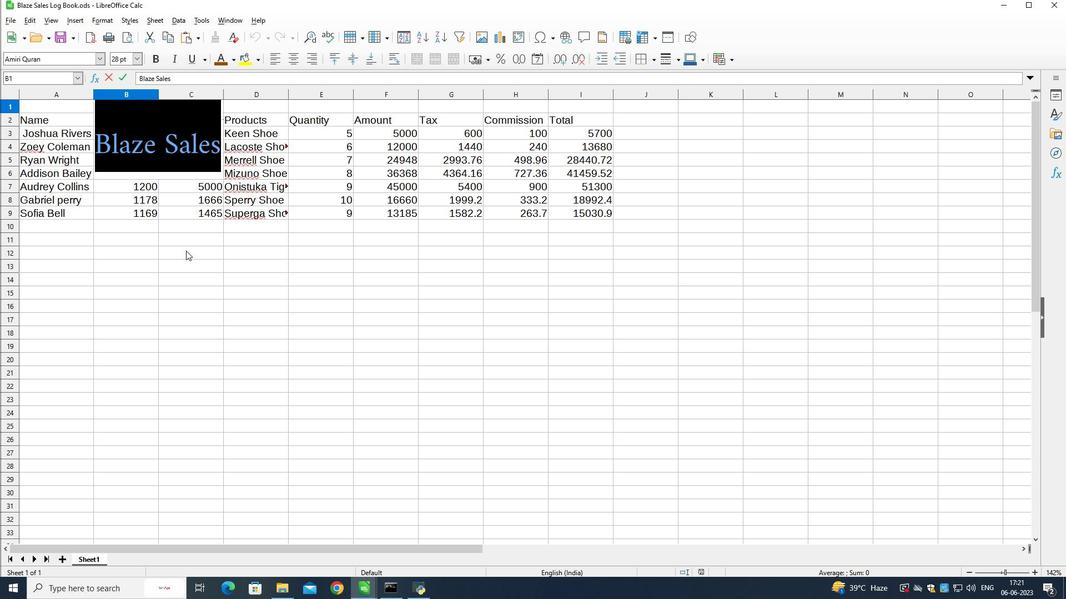 
Action: Mouse moved to (31, 137)
Screenshot: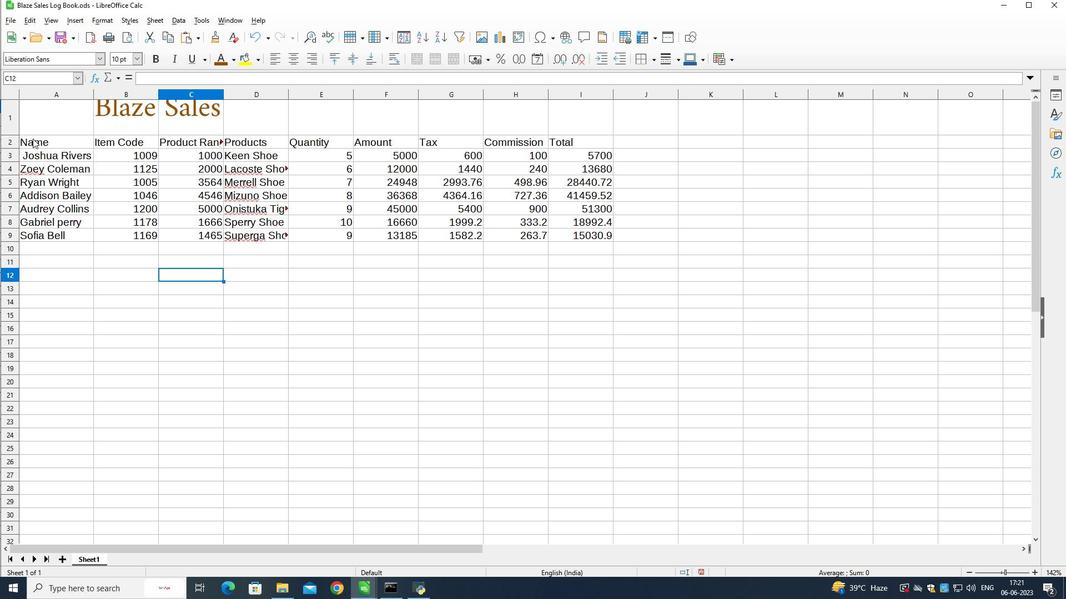 
Action: Mouse pressed left at (31, 137)
Screenshot: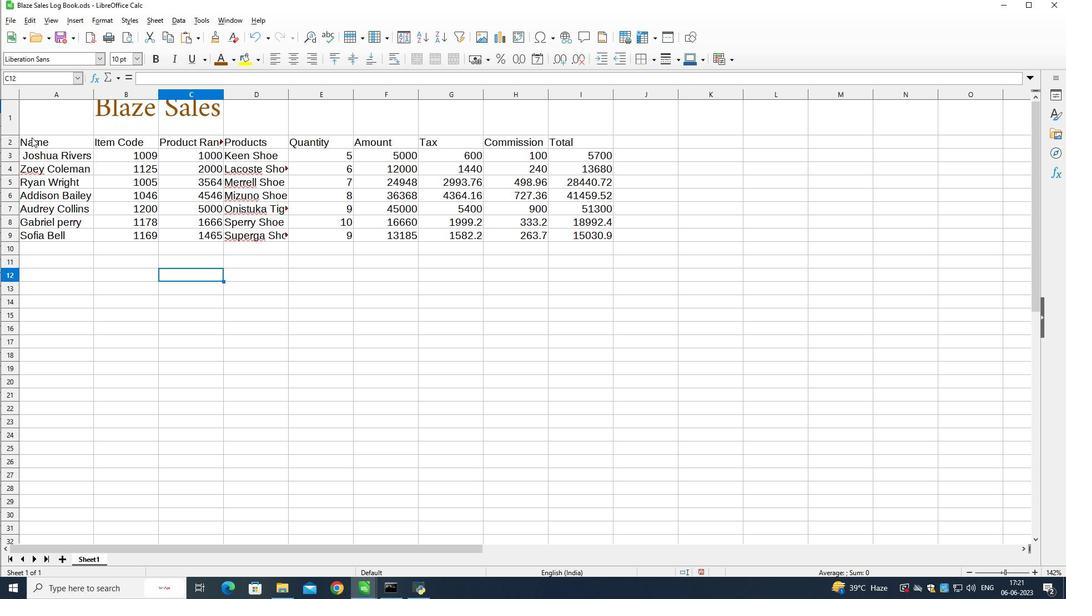 
Action: Mouse moved to (54, 58)
Screenshot: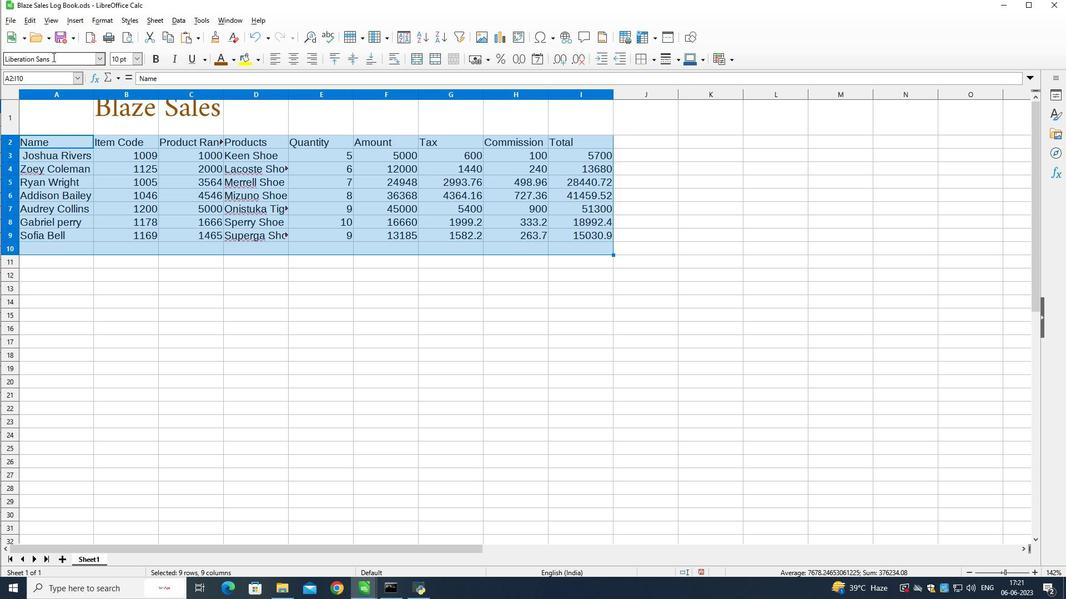 
Action: Mouse pressed left at (54, 58)
Screenshot: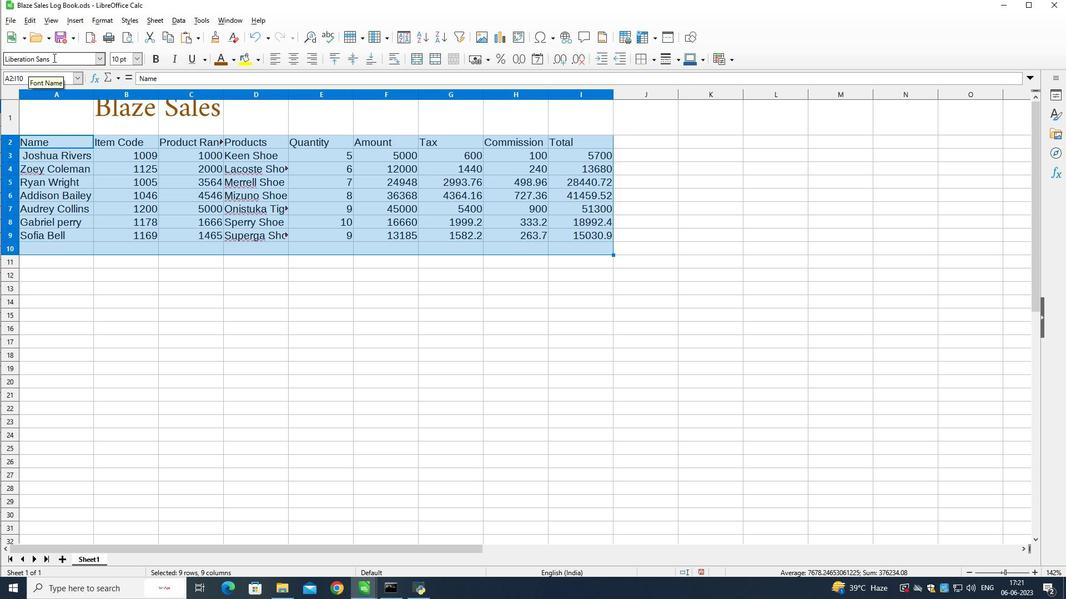 
Action: Mouse pressed left at (54, 58)
Screenshot: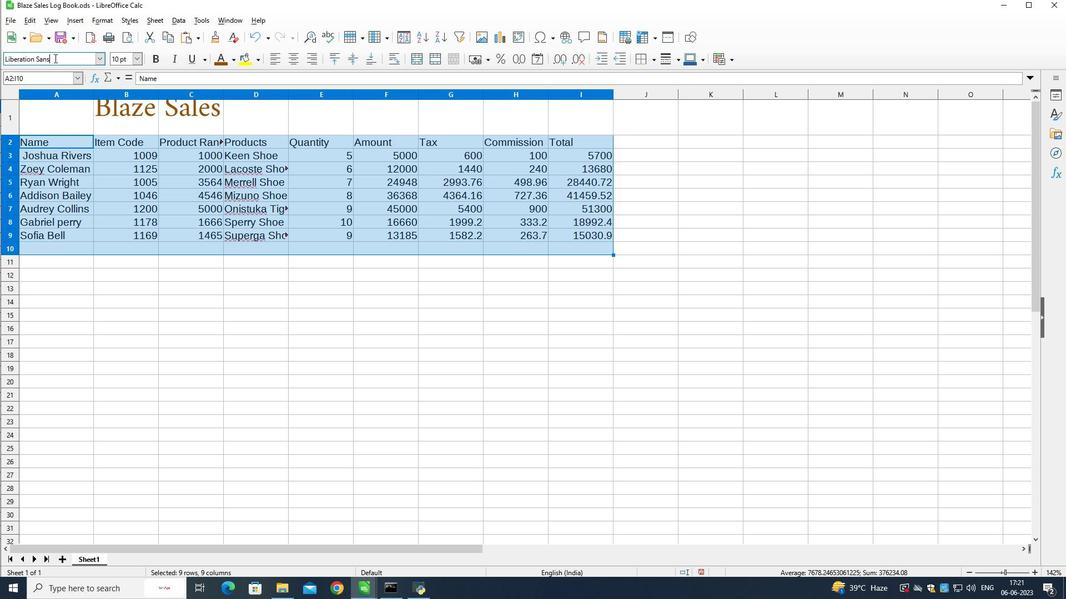 
Action: Mouse pressed left at (54, 58)
Screenshot: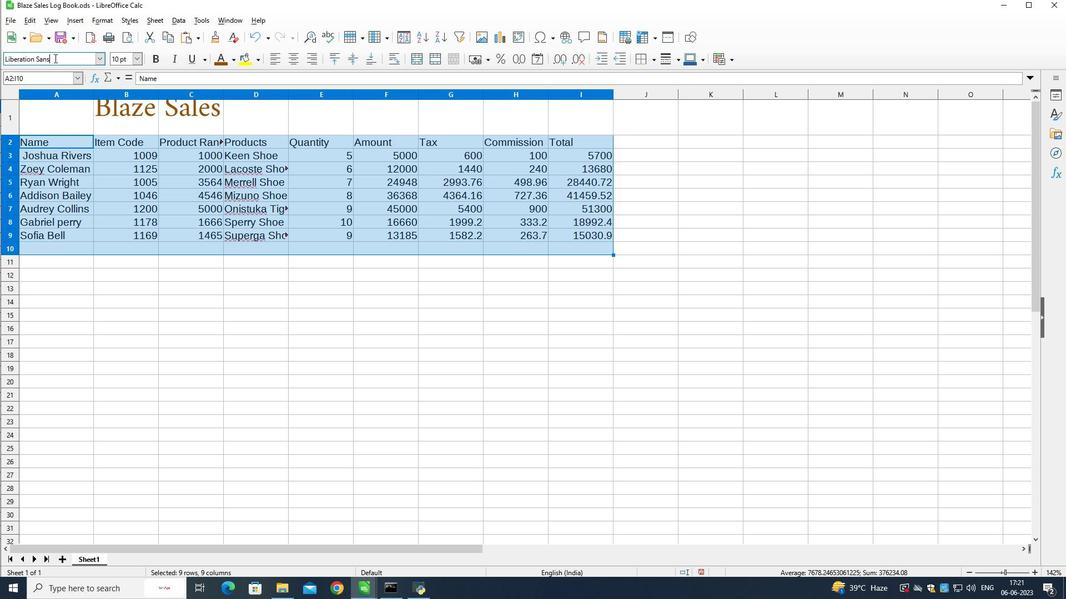 
Action: Key pressed <Key.shift>Amiri<Key.space><Key.enter>
Screenshot: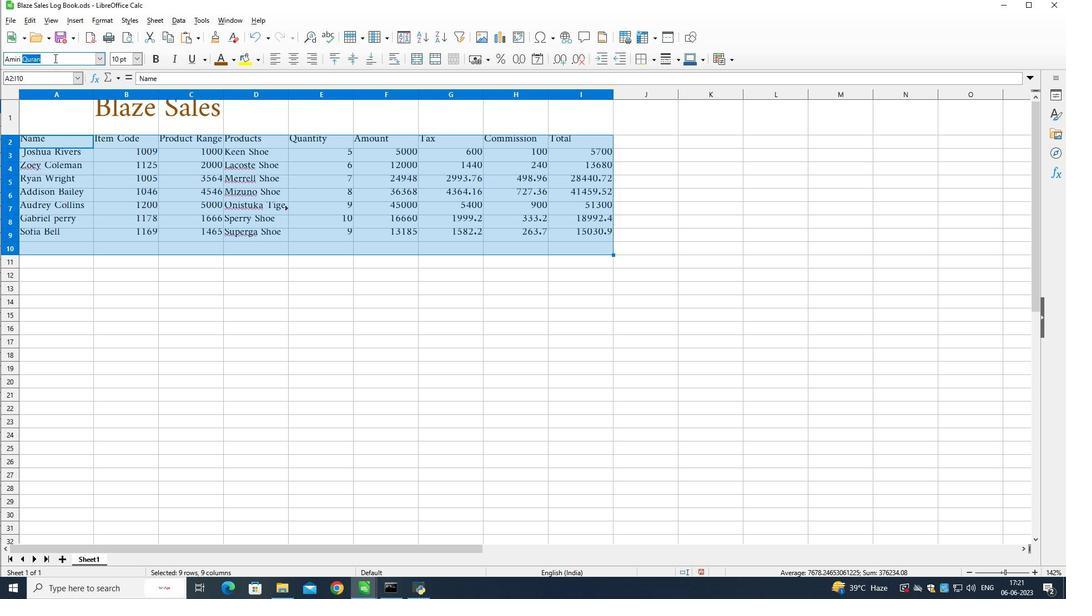 
Action: Mouse moved to (136, 58)
Screenshot: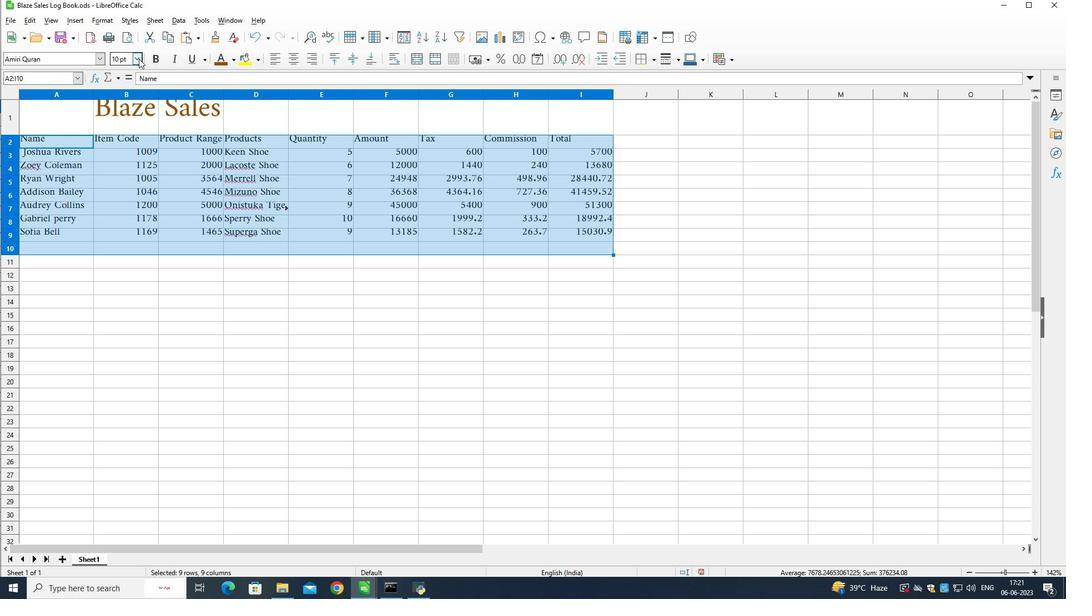 
Action: Mouse pressed left at (136, 58)
Screenshot: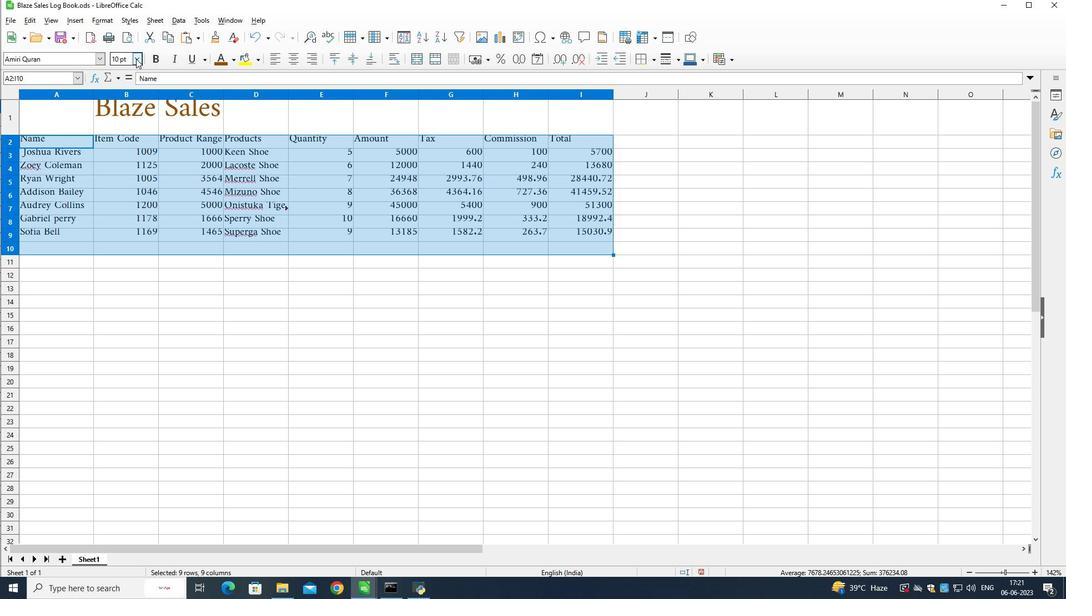 
Action: Mouse moved to (122, 185)
Screenshot: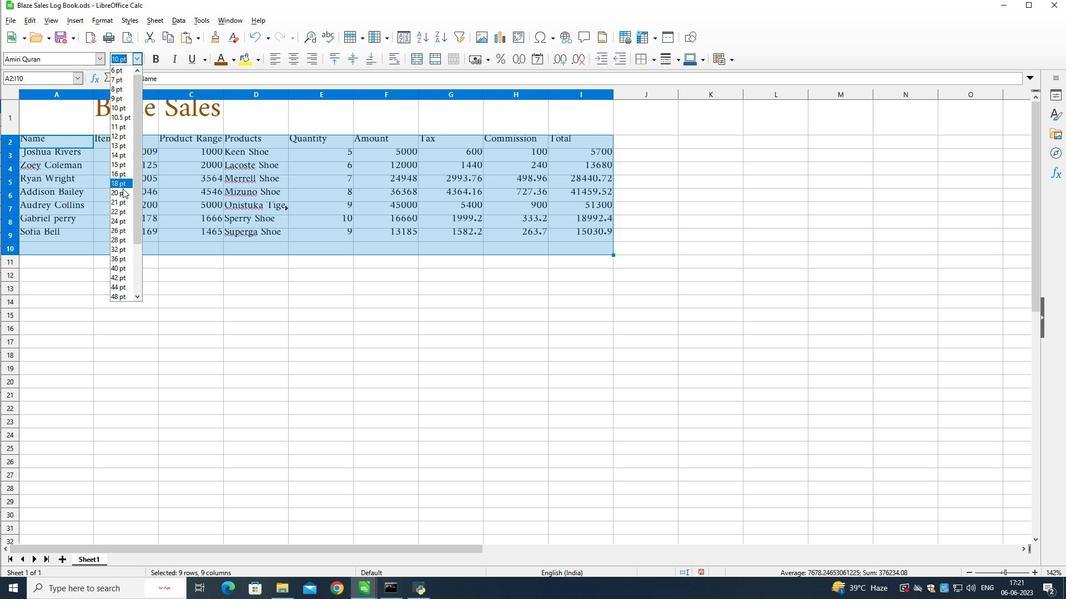 
Action: Mouse pressed left at (122, 185)
Screenshot: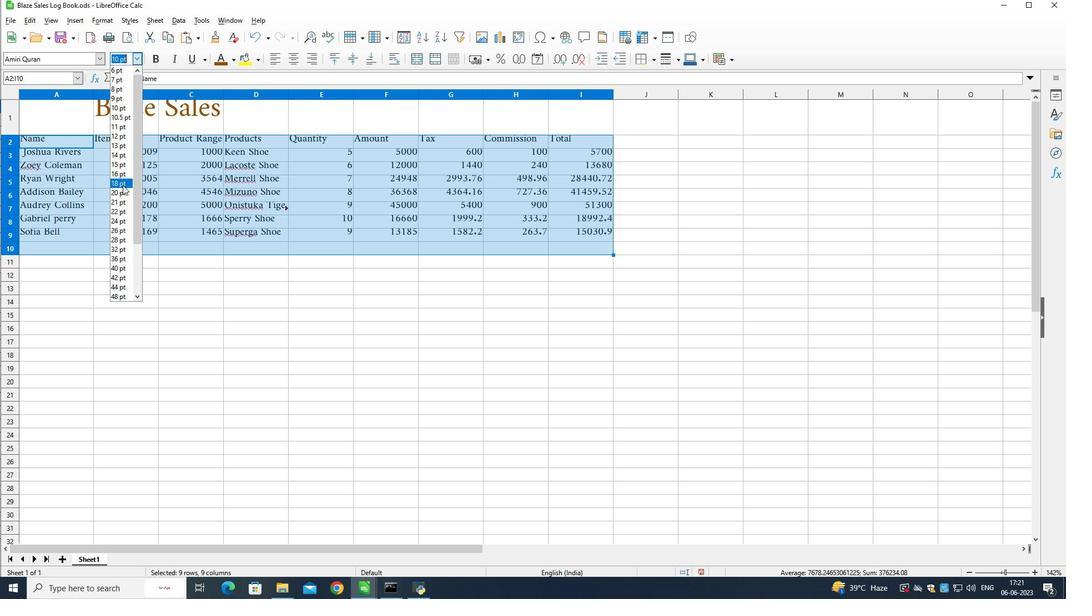 
Action: Mouse moved to (172, 349)
Screenshot: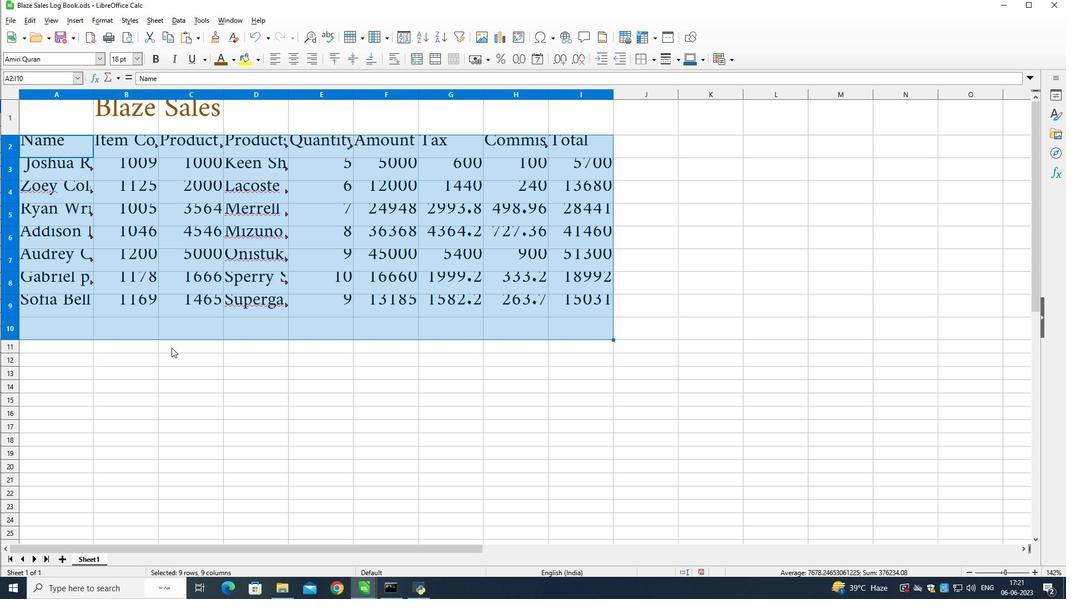 
Action: Mouse pressed left at (172, 349)
Screenshot: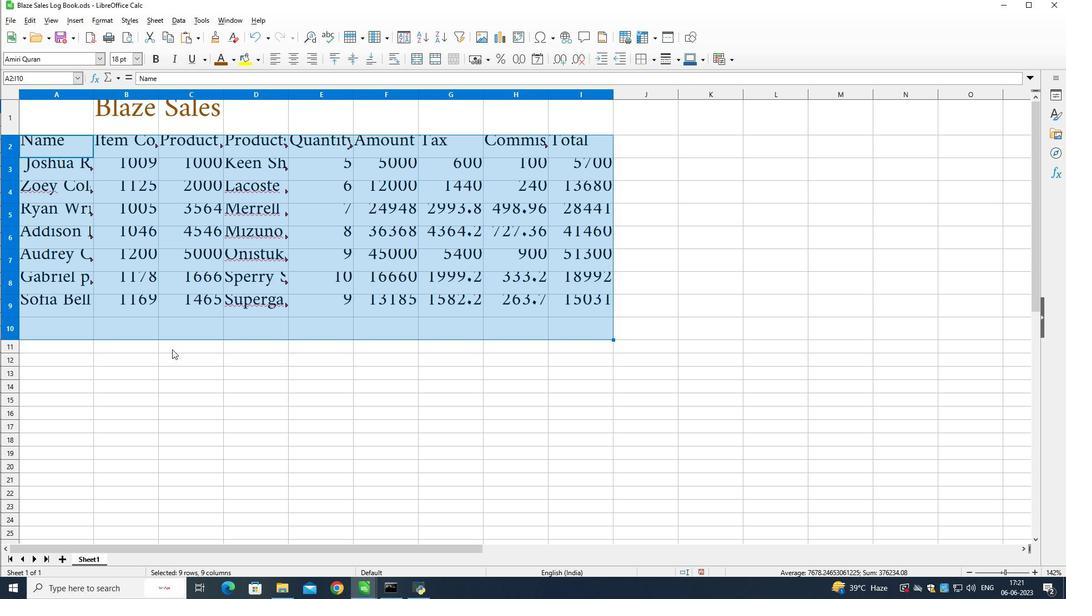 
Action: Mouse moved to (66, 122)
Screenshot: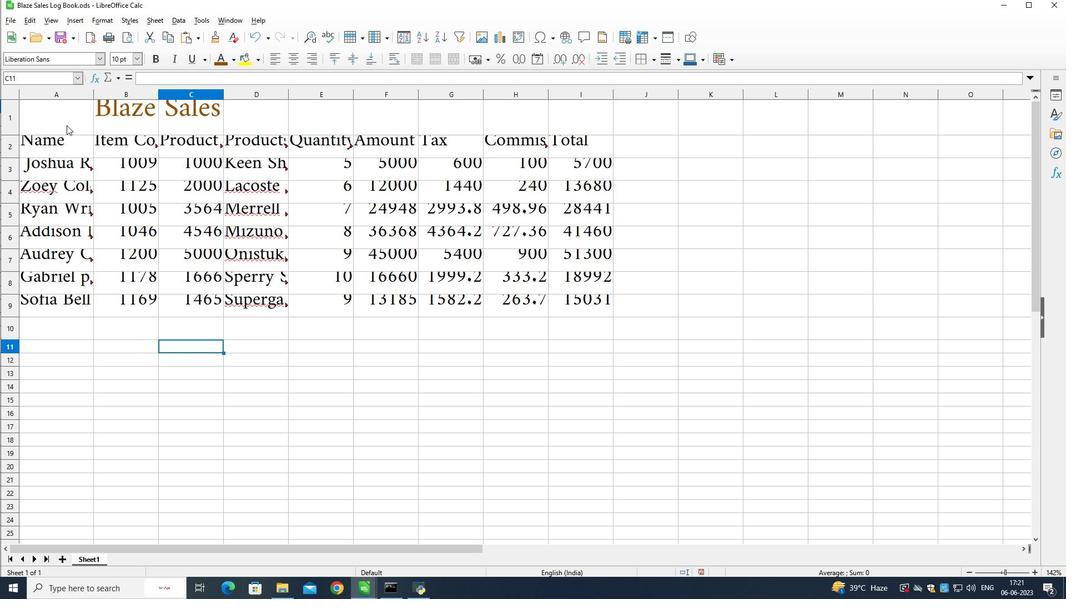 
Action: Mouse pressed left at (66, 122)
Screenshot: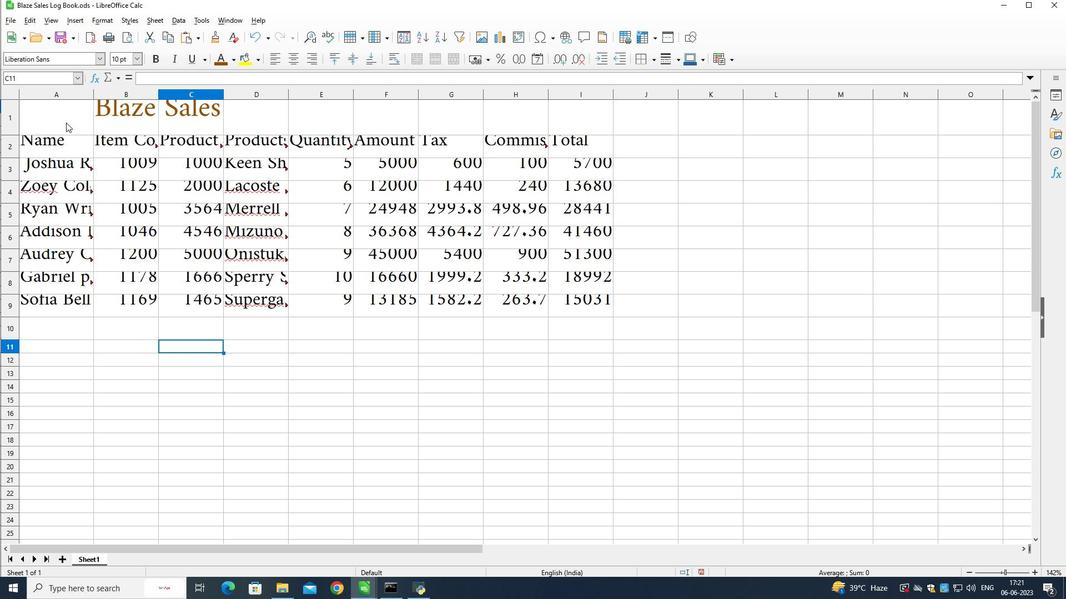 
Action: Mouse moved to (369, 61)
Screenshot: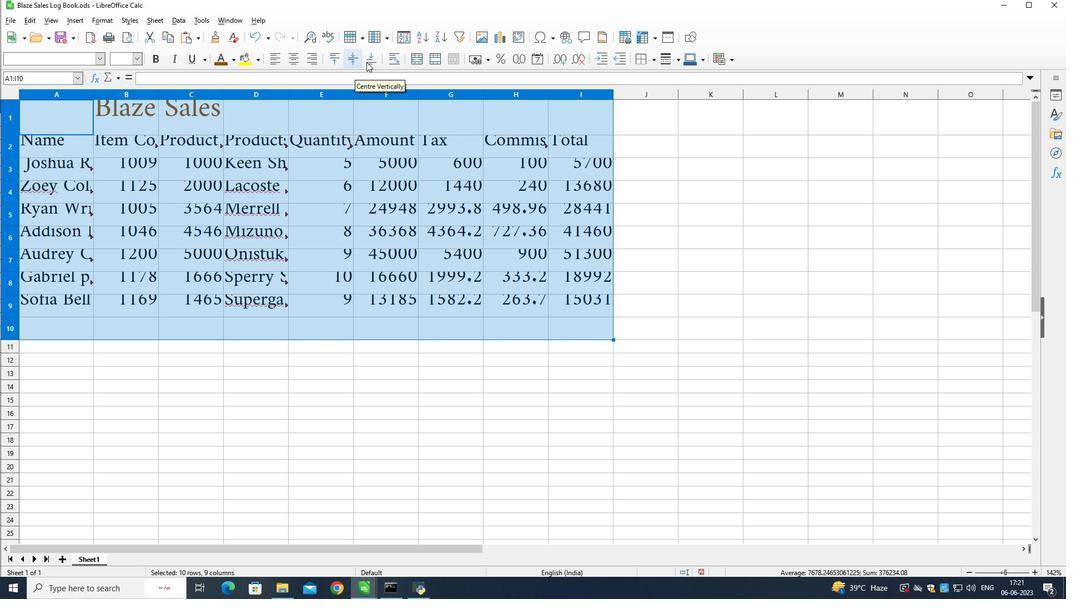 
Action: Mouse pressed left at (369, 61)
Screenshot: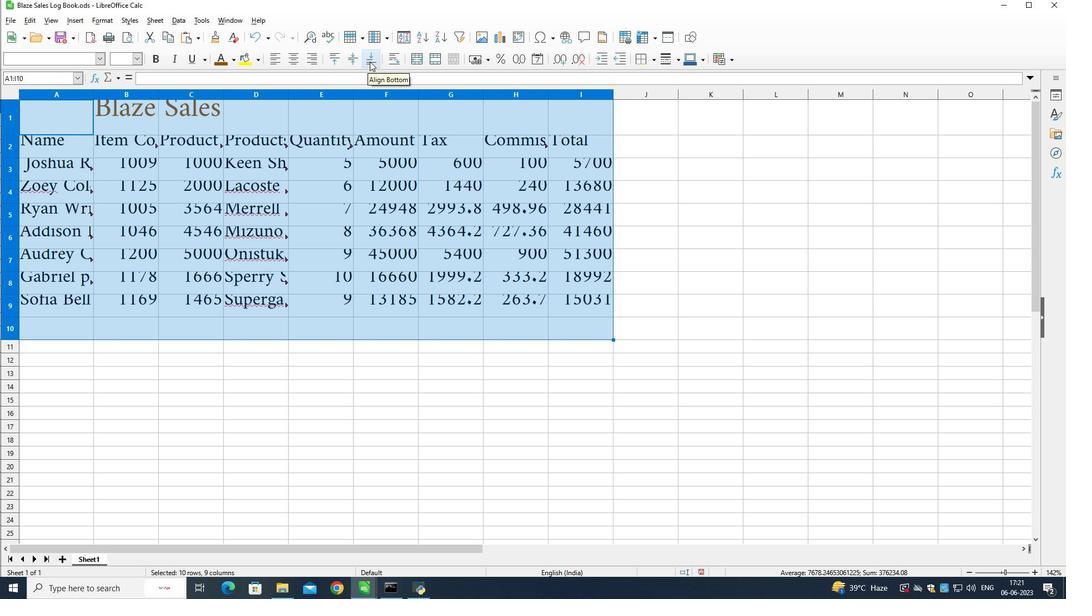 
Action: Mouse moved to (750, 290)
Screenshot: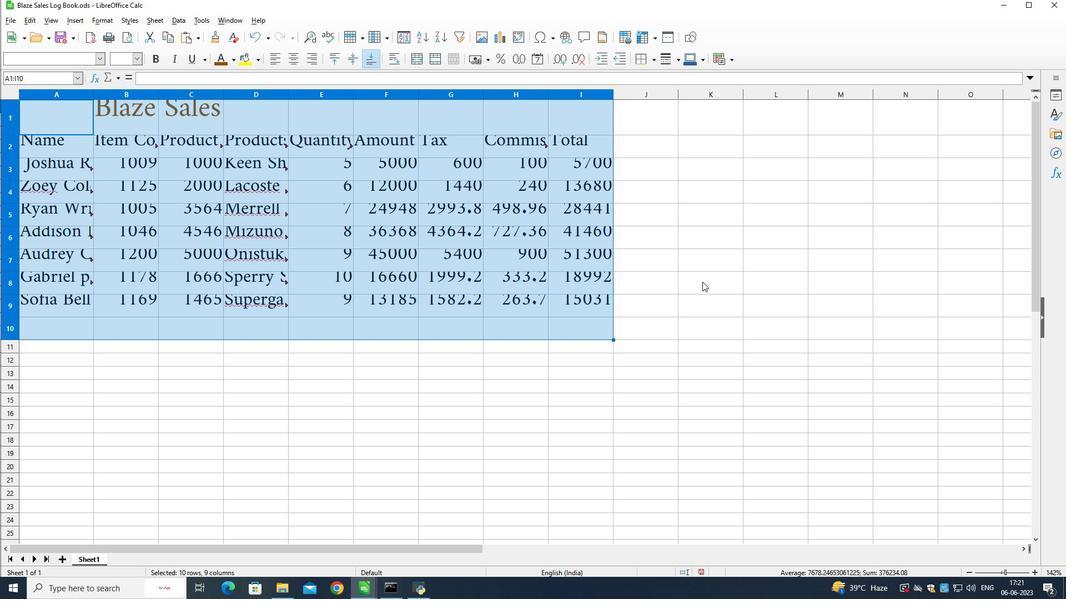 
Action: Mouse pressed left at (750, 290)
Screenshot: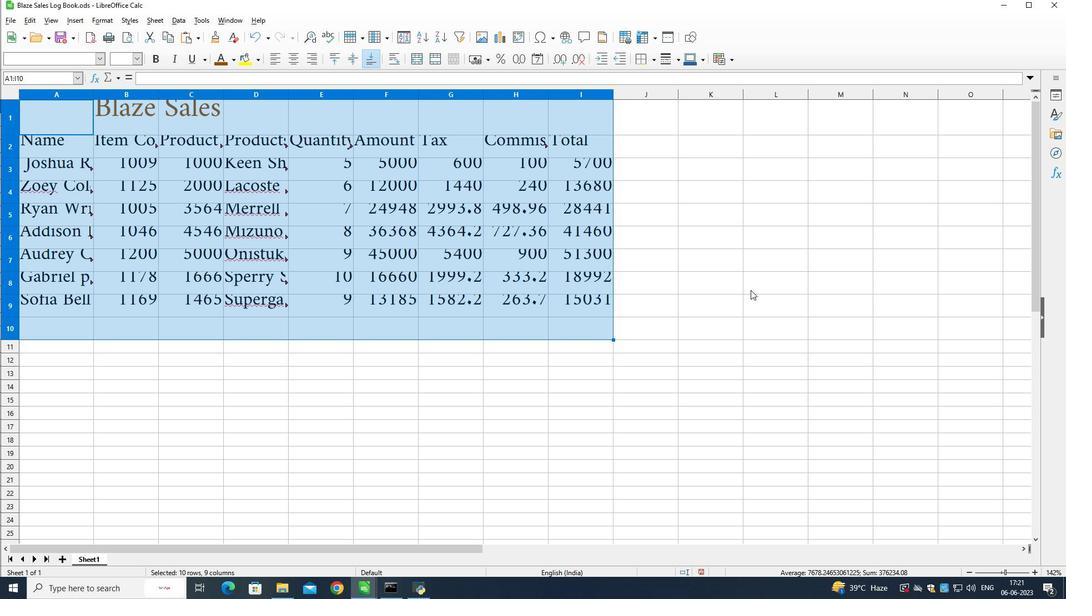 
Action: Mouse moved to (746, 289)
Screenshot: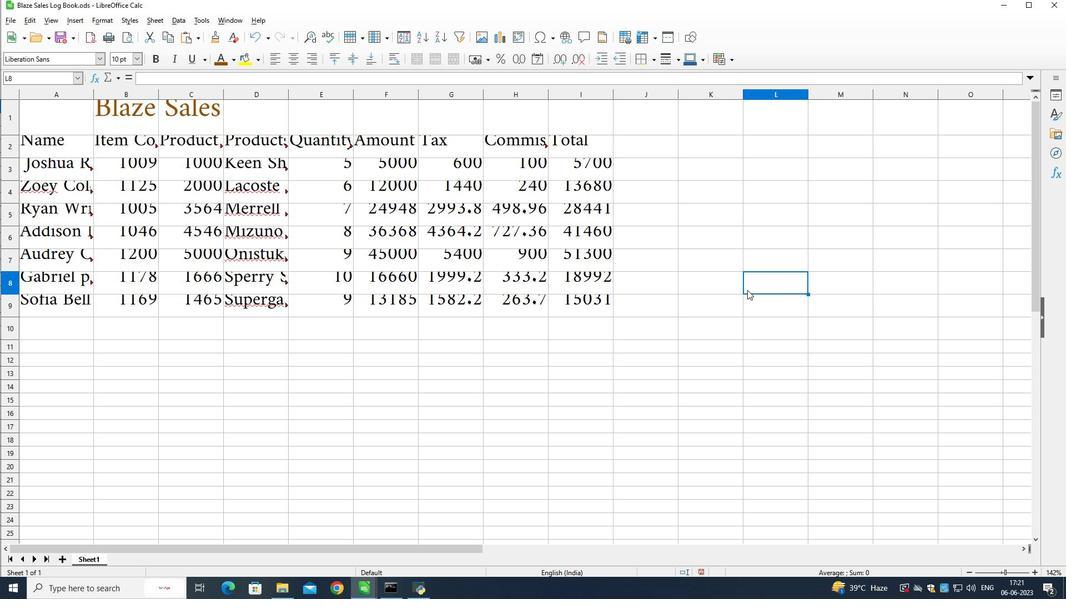 
